Task: Create a rule when a due date between working days from now is set on a card by me.
Action: Mouse pressed left at (584, 491)
Screenshot: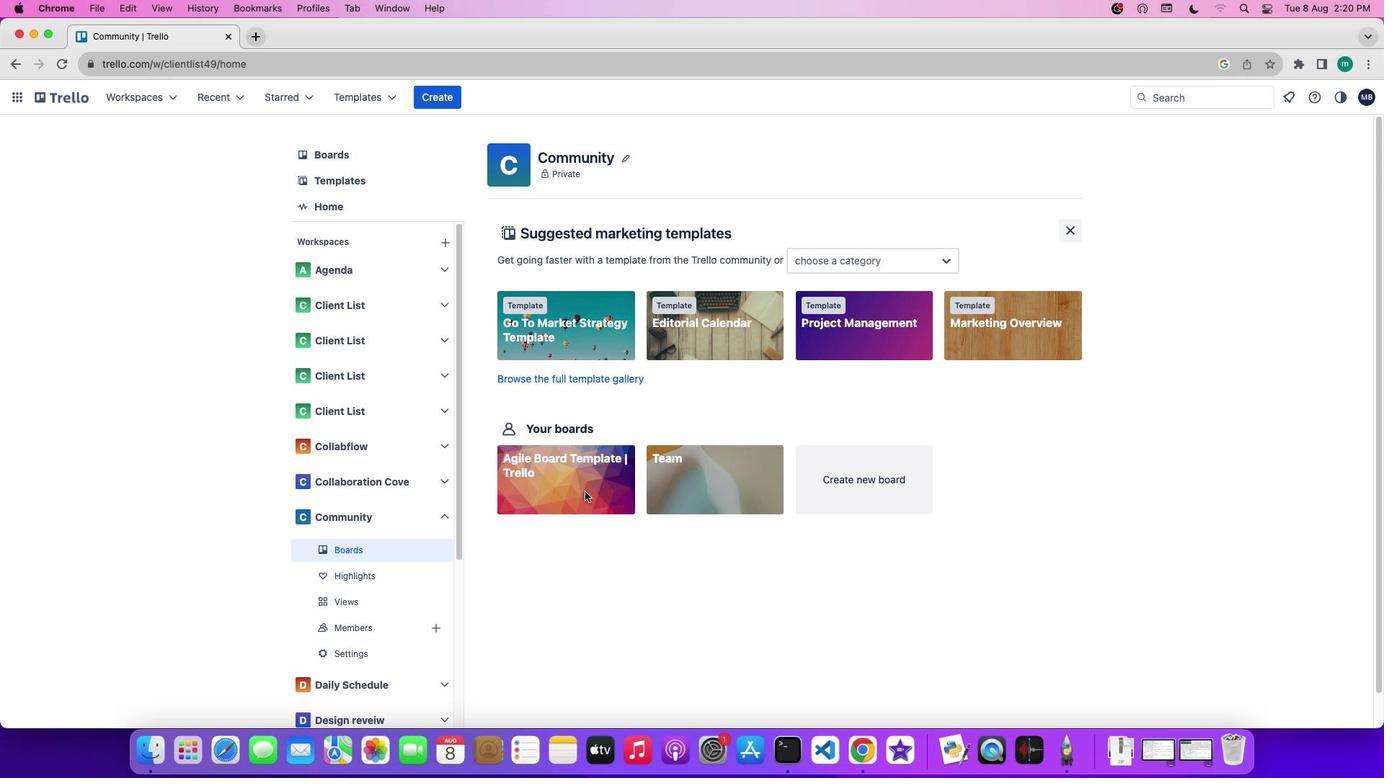 
Action: Mouse moved to (1208, 305)
Screenshot: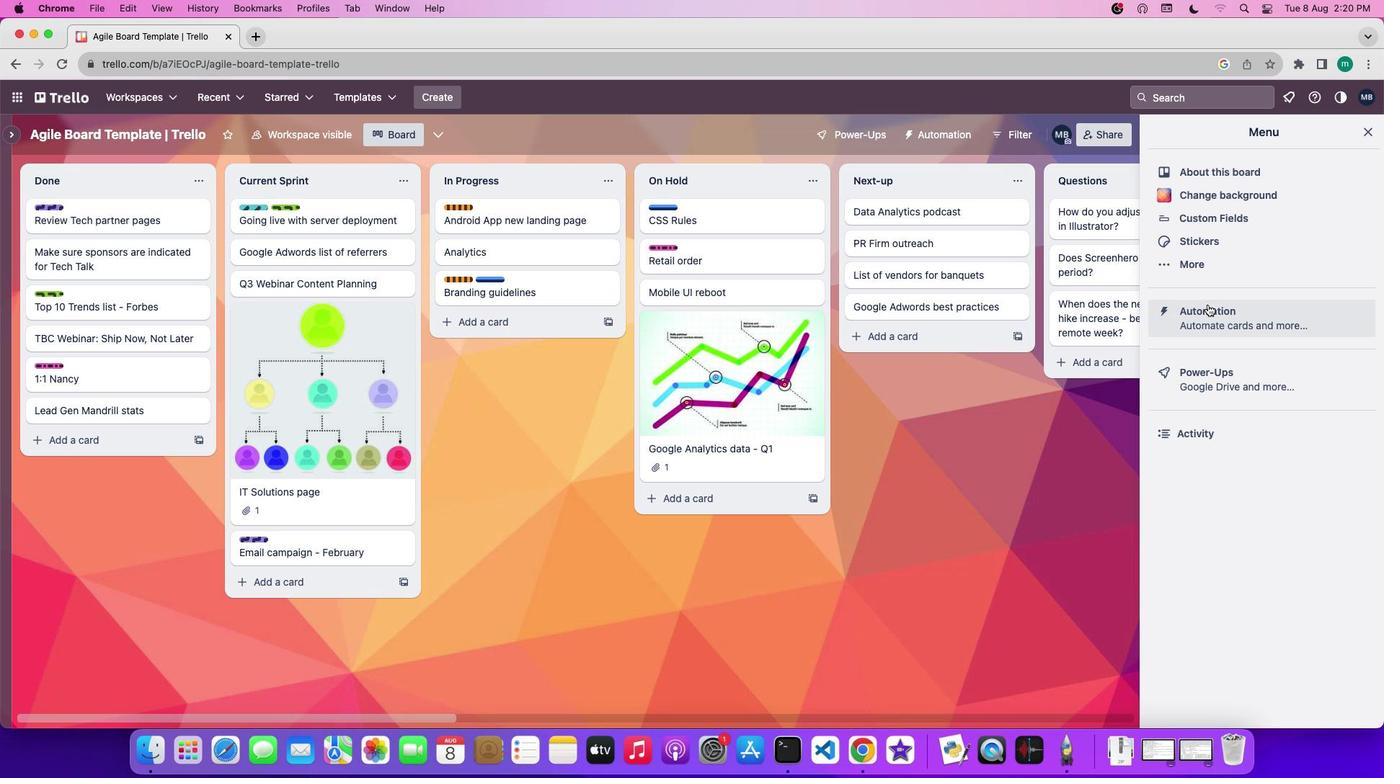 
Action: Mouse pressed left at (1208, 305)
Screenshot: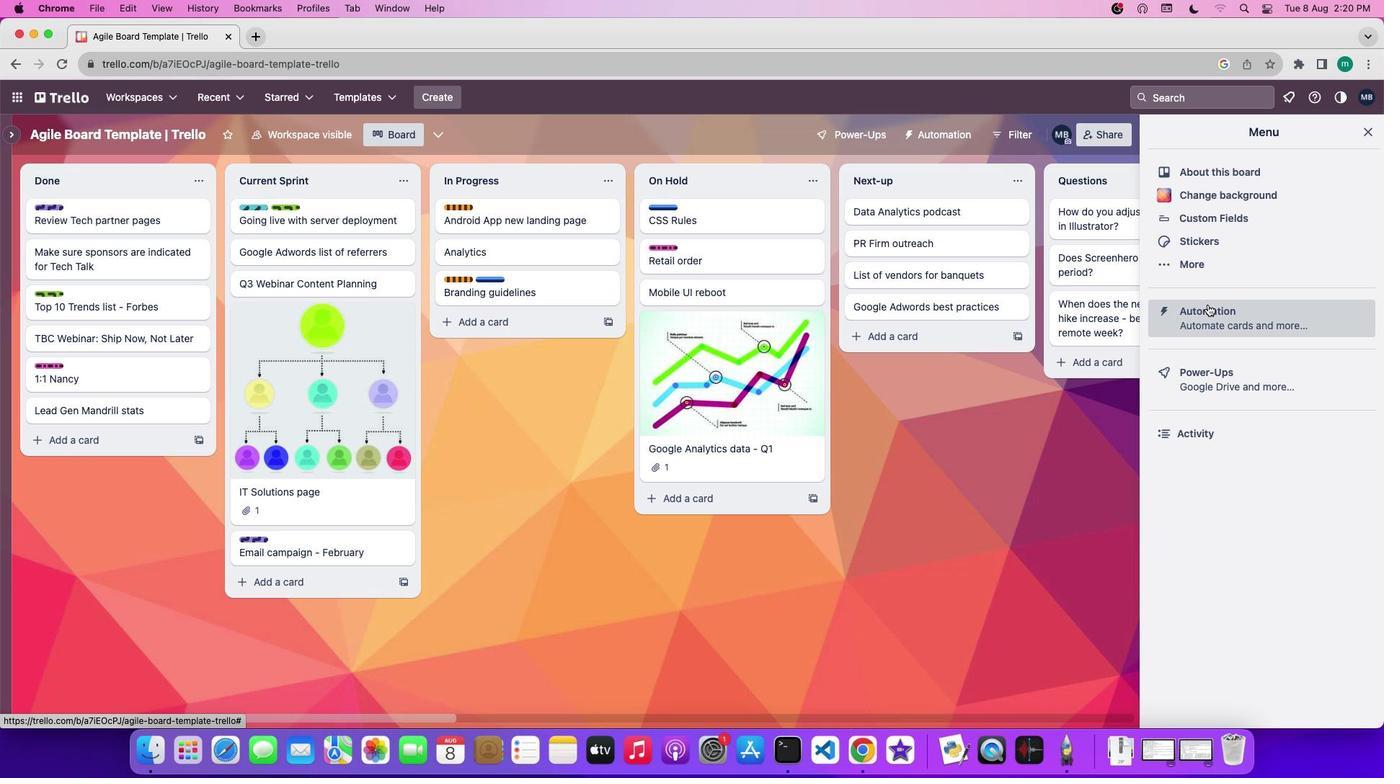 
Action: Mouse moved to (117, 266)
Screenshot: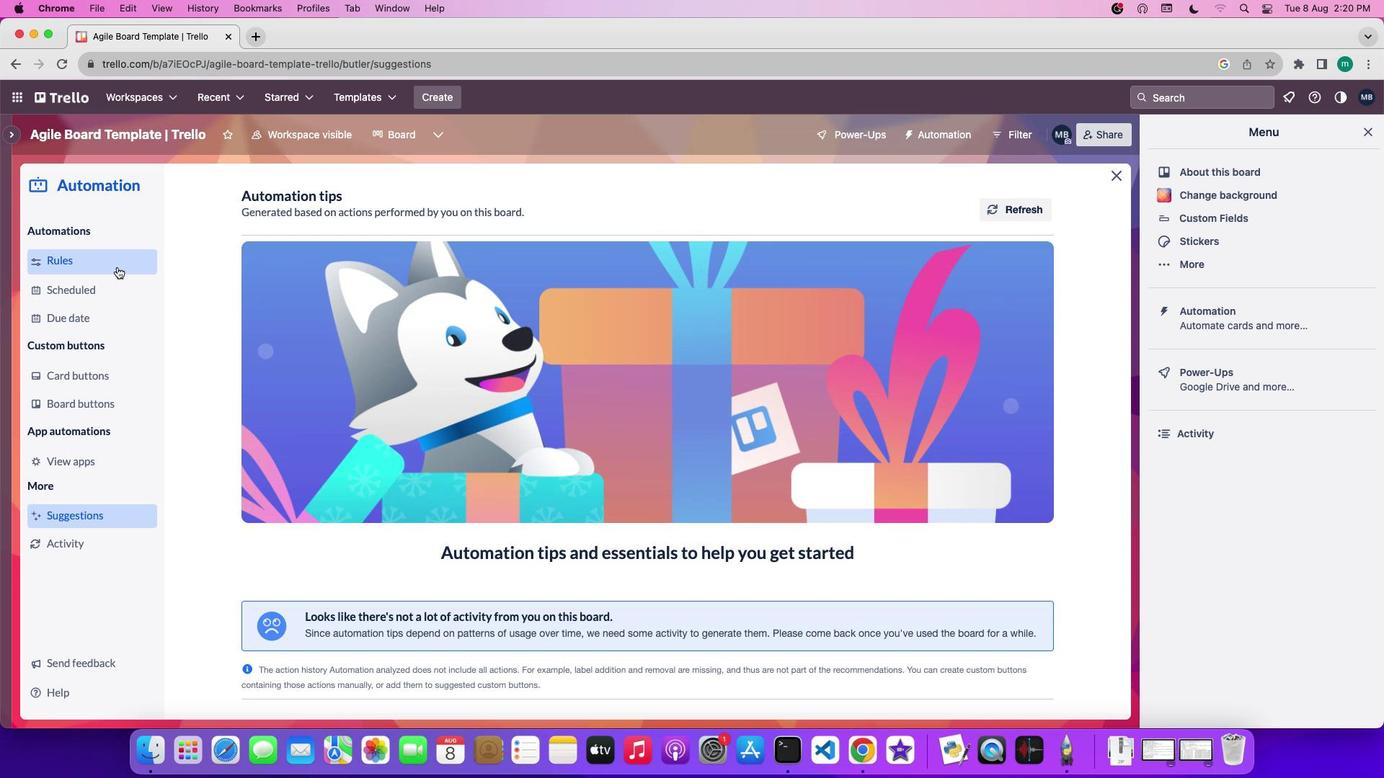 
Action: Mouse pressed left at (117, 266)
Screenshot: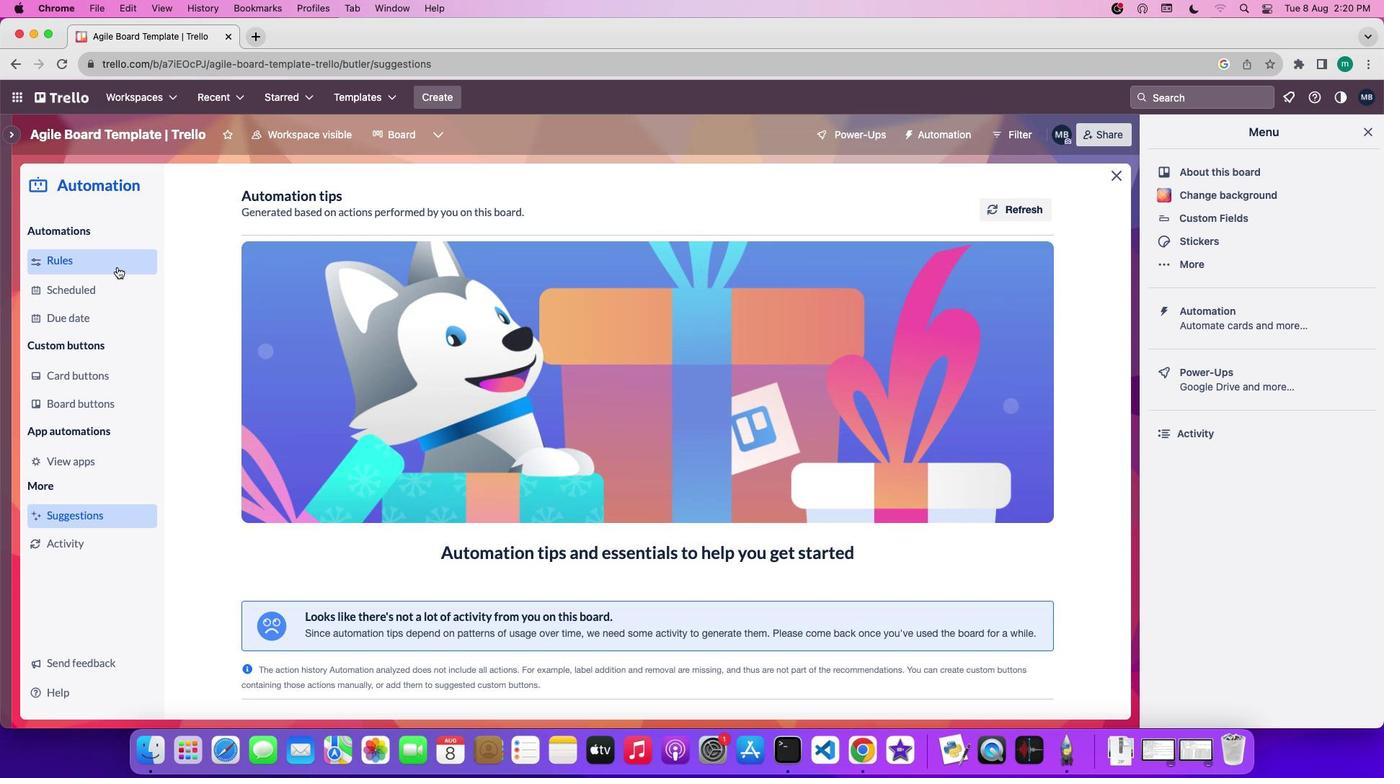 
Action: Mouse moved to (936, 204)
Screenshot: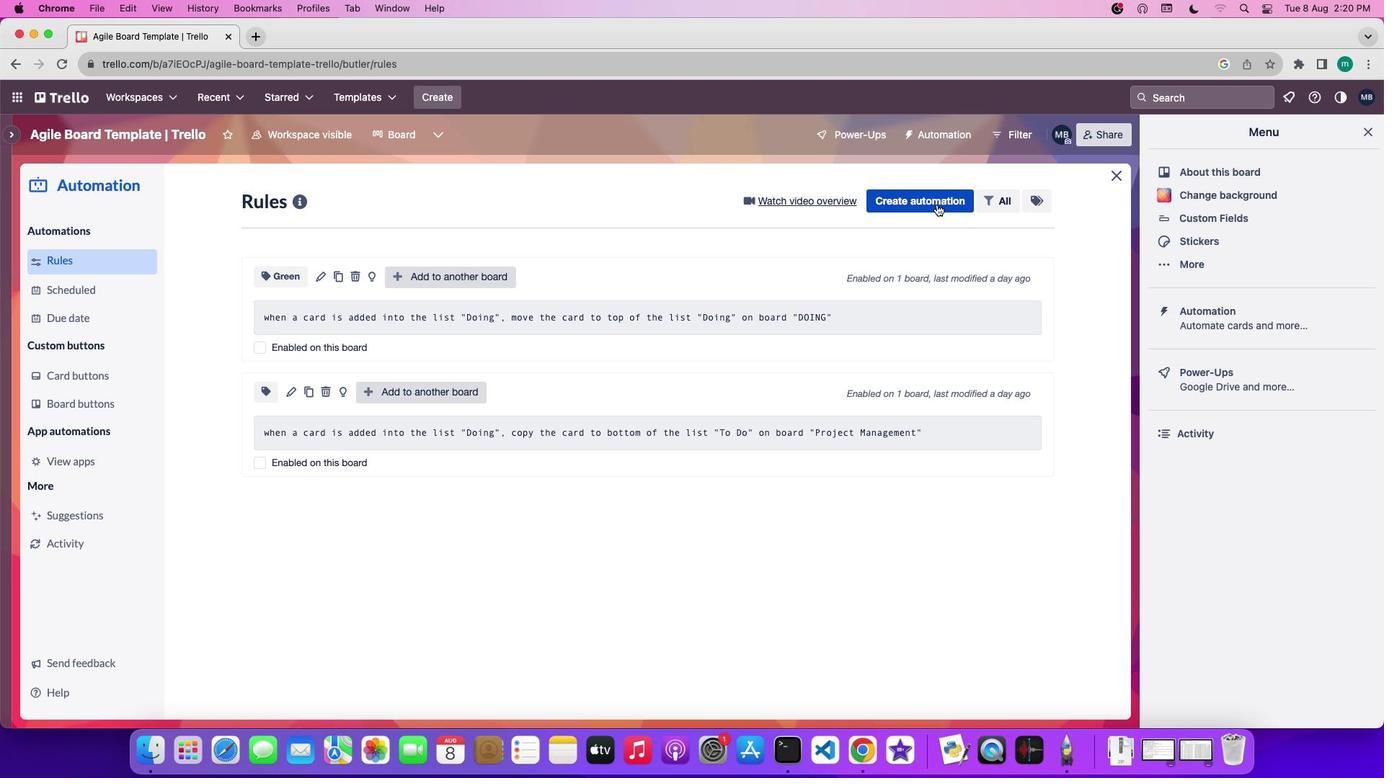 
Action: Mouse pressed left at (936, 204)
Screenshot: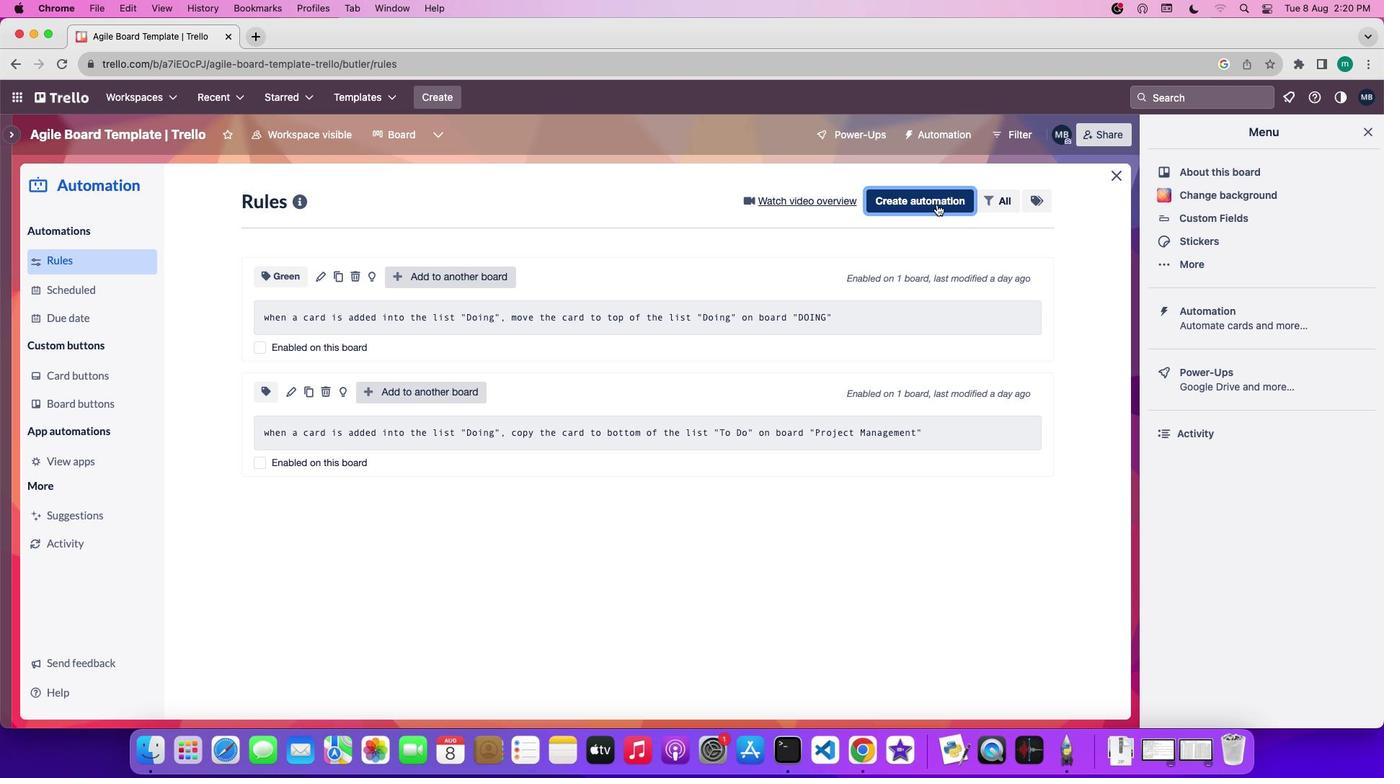 
Action: Mouse moved to (650, 427)
Screenshot: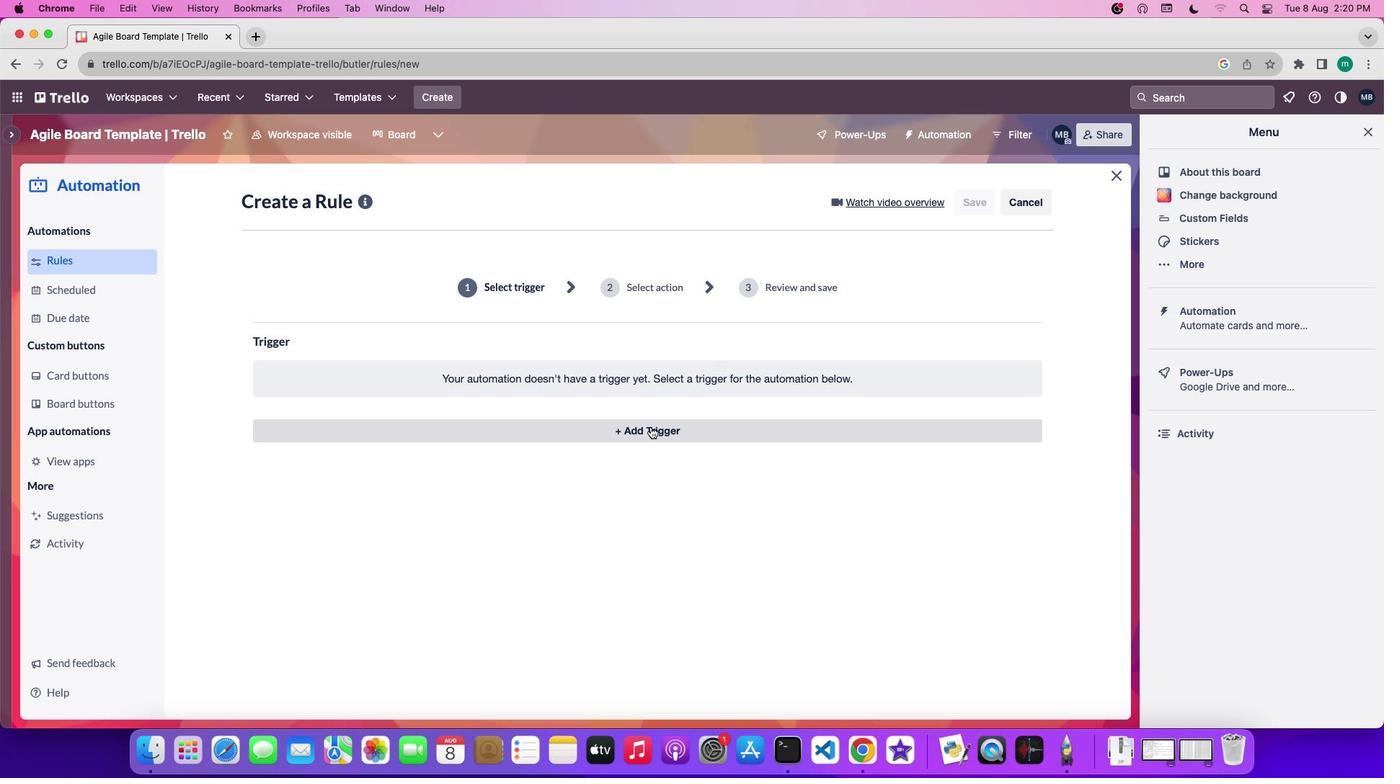 
Action: Mouse pressed left at (650, 427)
Screenshot: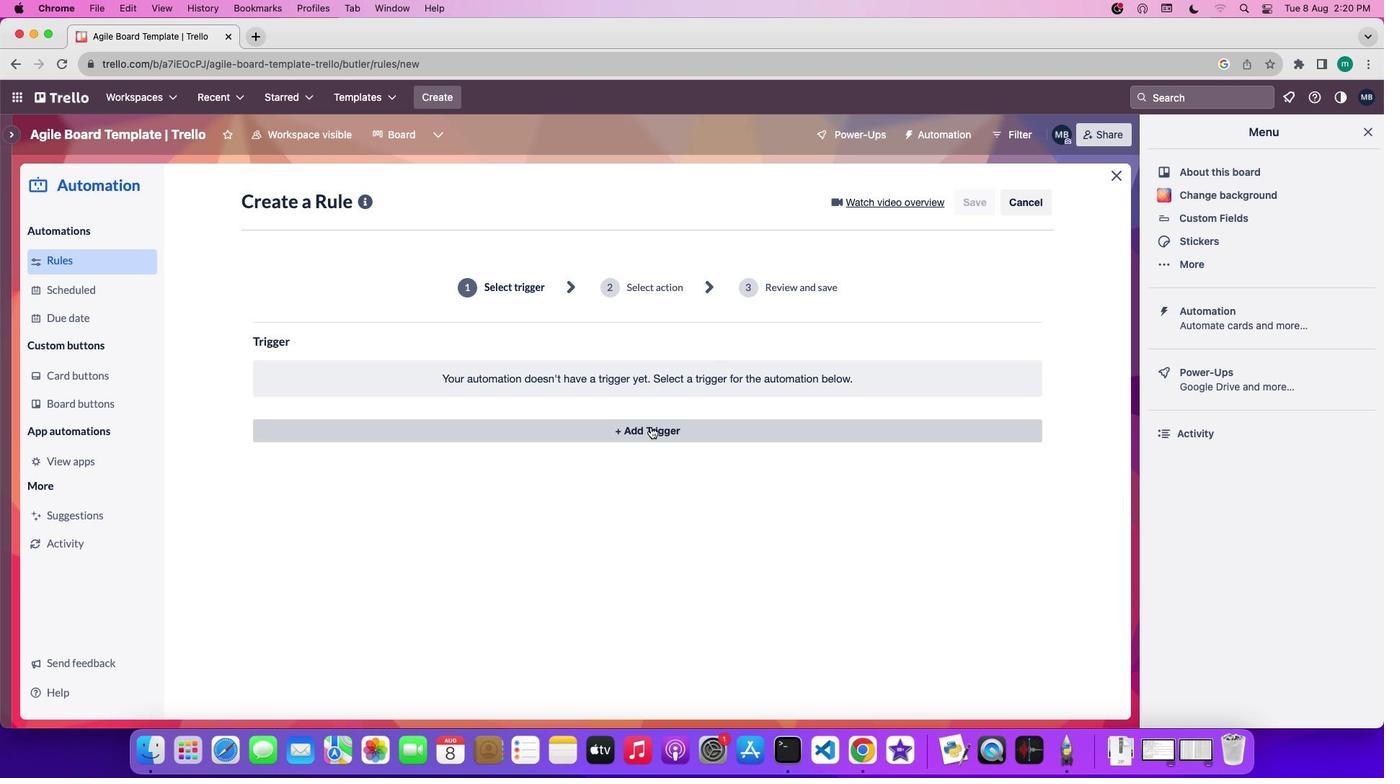 
Action: Mouse scrolled (650, 427) with delta (0, 0)
Screenshot: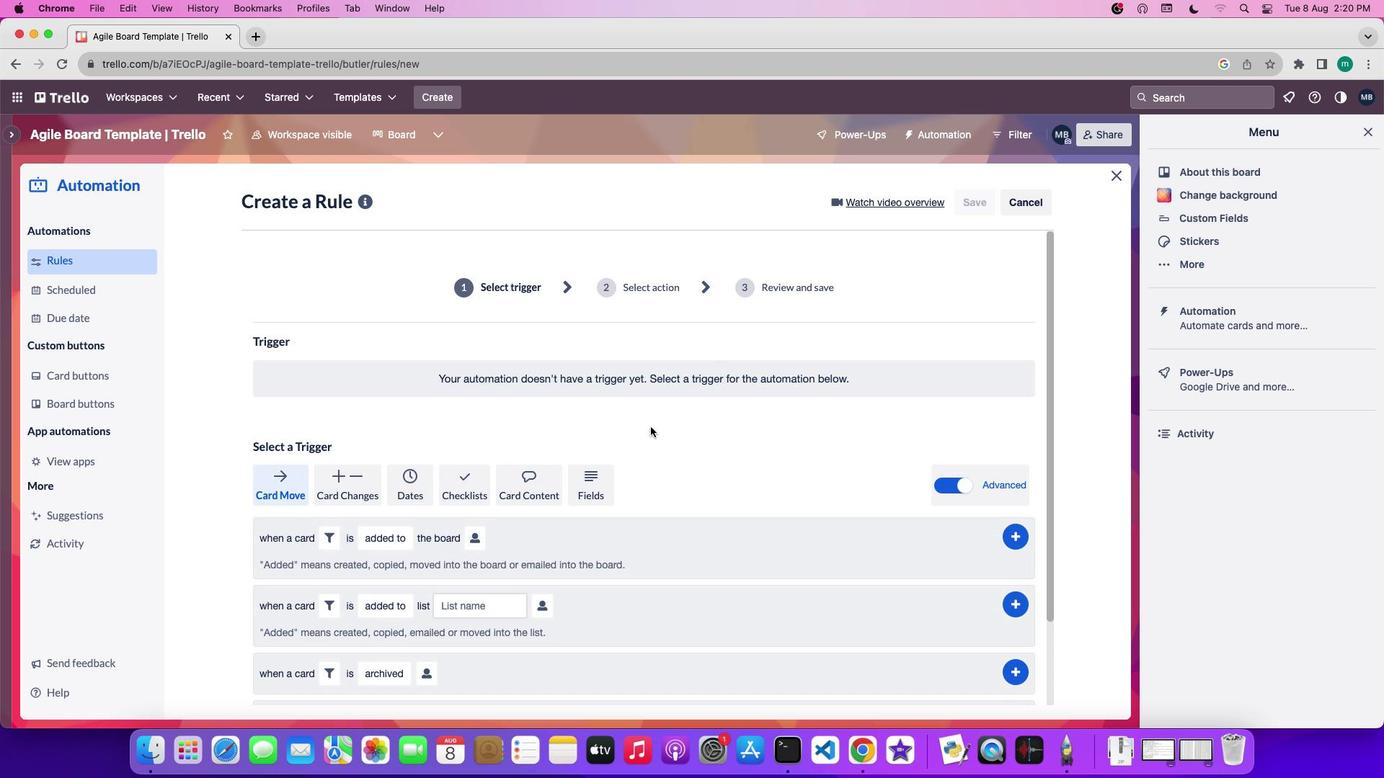 
Action: Mouse scrolled (650, 427) with delta (0, 0)
Screenshot: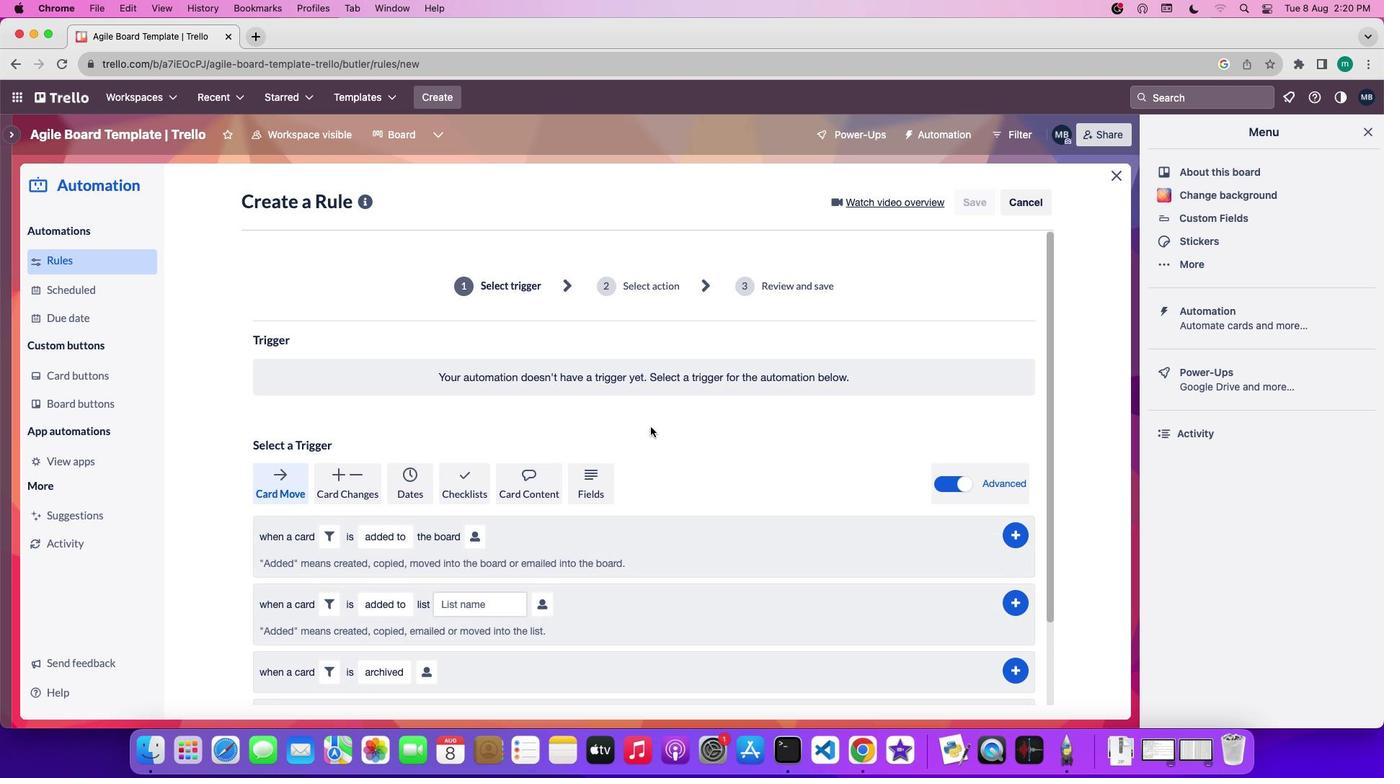 
Action: Mouse scrolled (650, 427) with delta (0, 0)
Screenshot: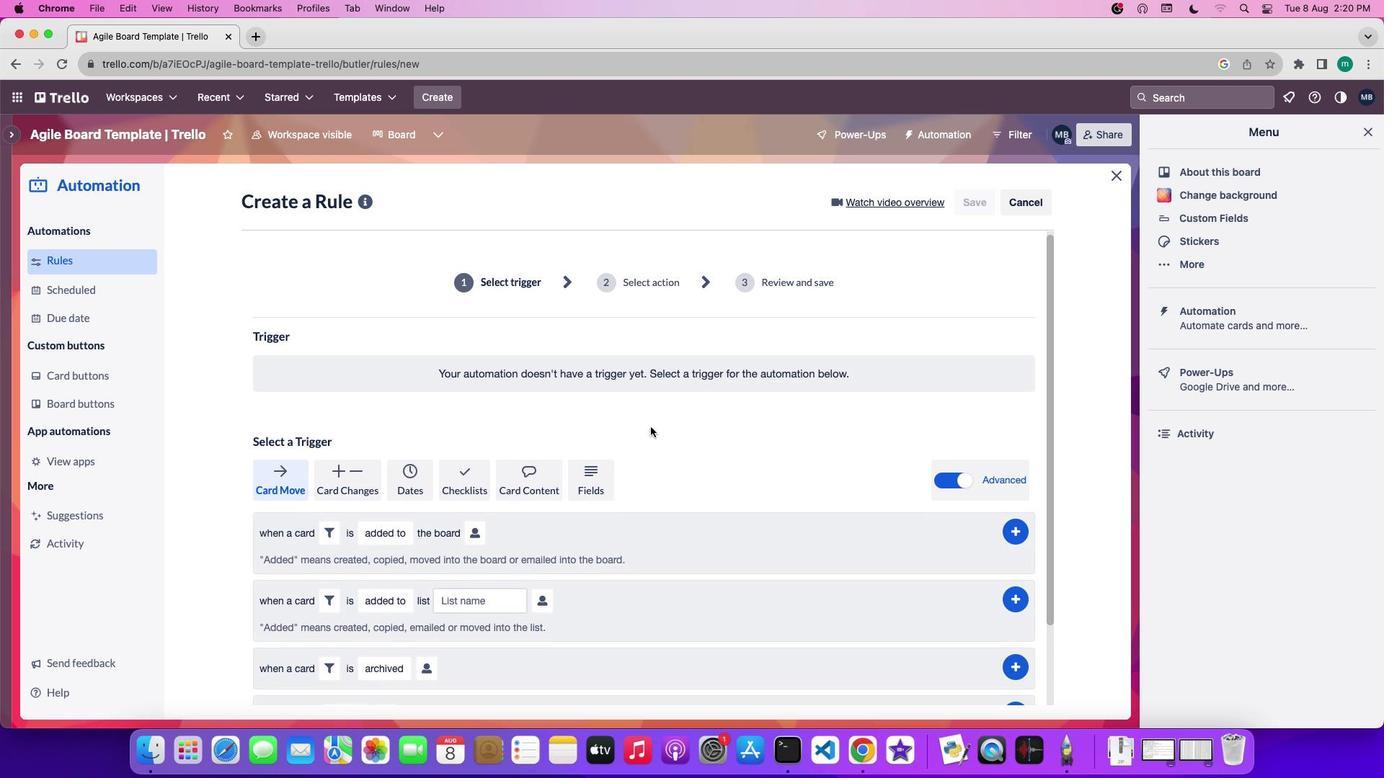 
Action: Mouse scrolled (650, 427) with delta (0, 0)
Screenshot: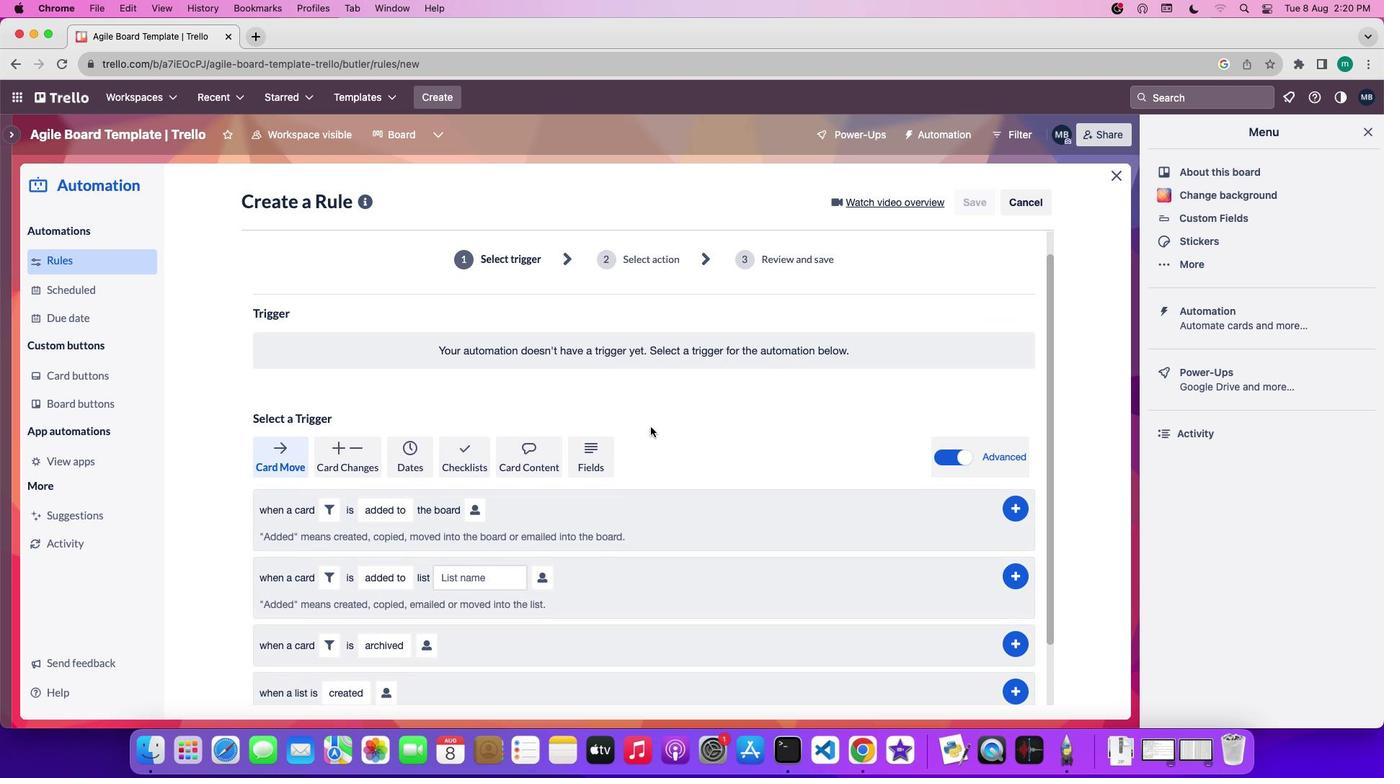 
Action: Mouse moved to (398, 374)
Screenshot: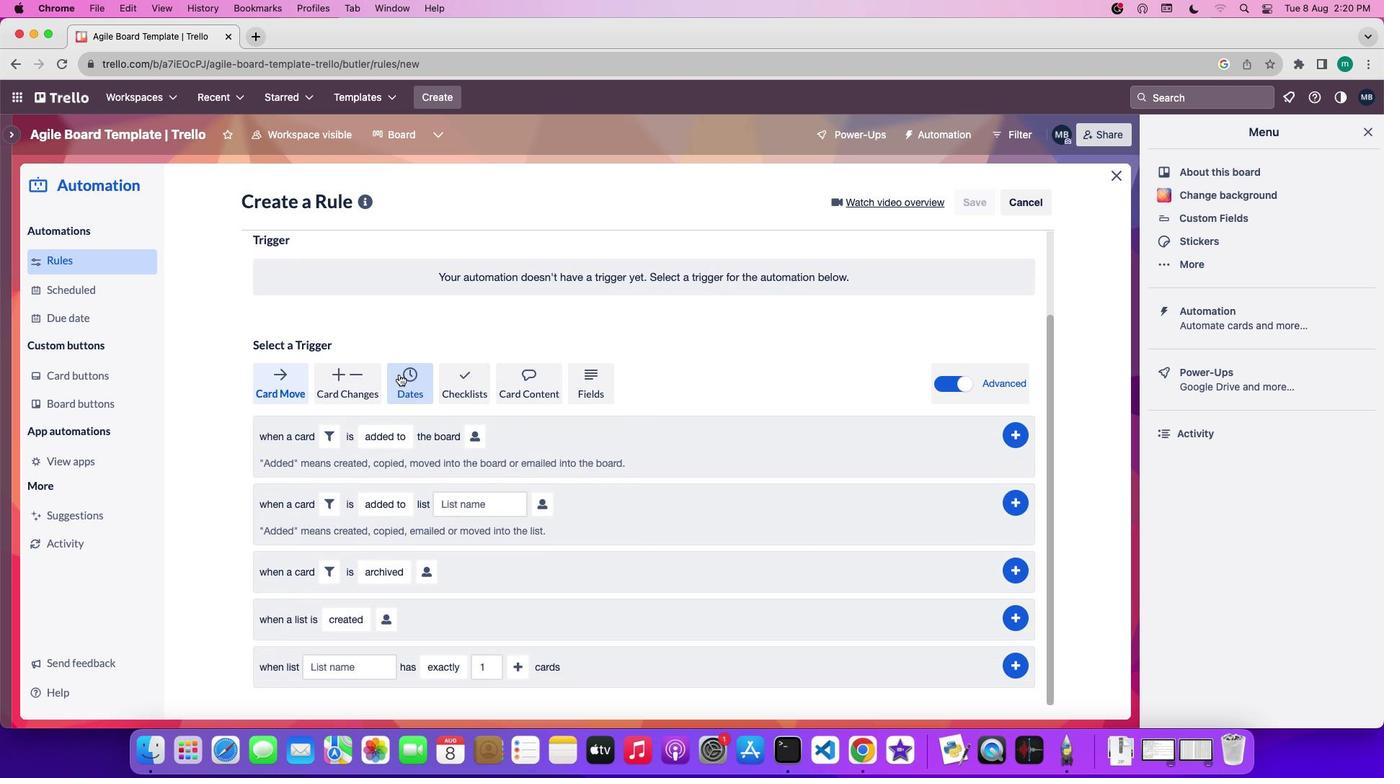 
Action: Mouse pressed left at (398, 374)
Screenshot: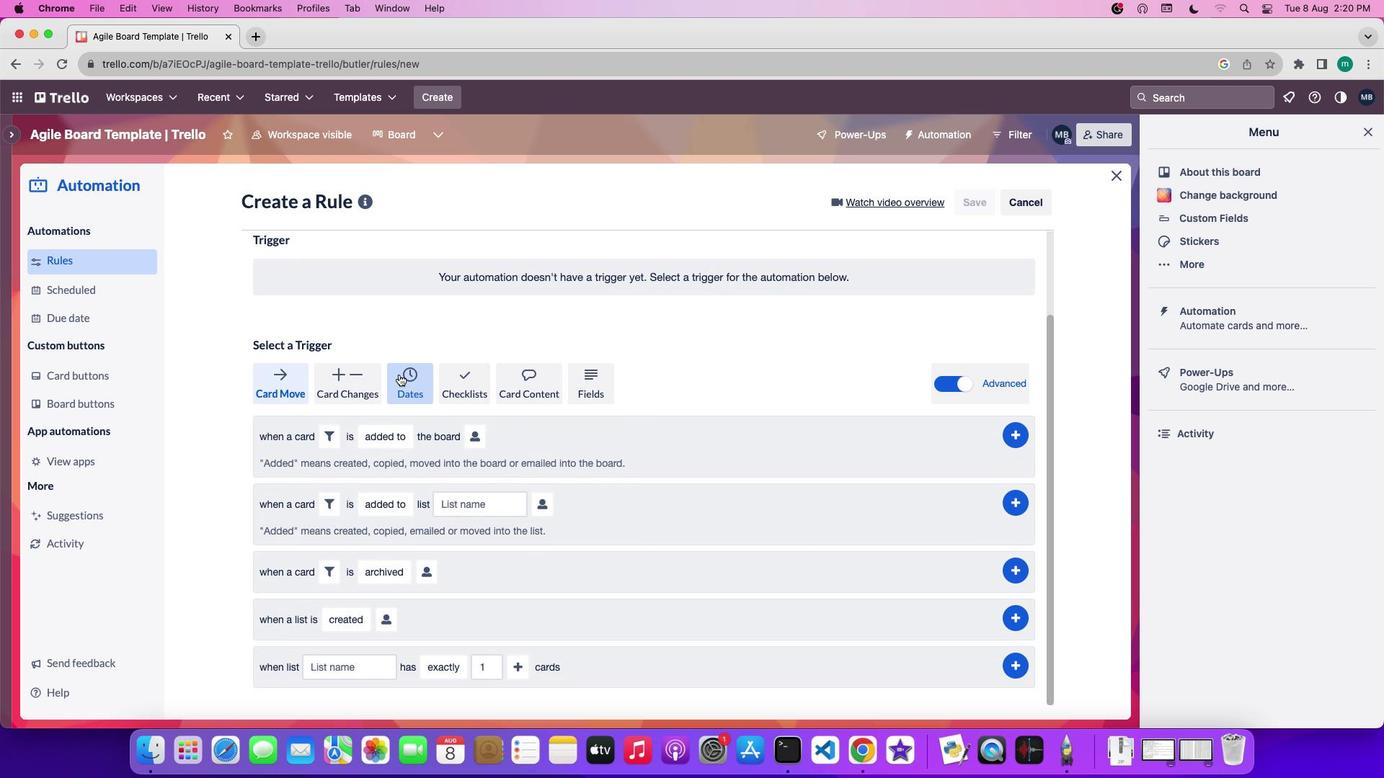 
Action: Mouse moved to (475, 409)
Screenshot: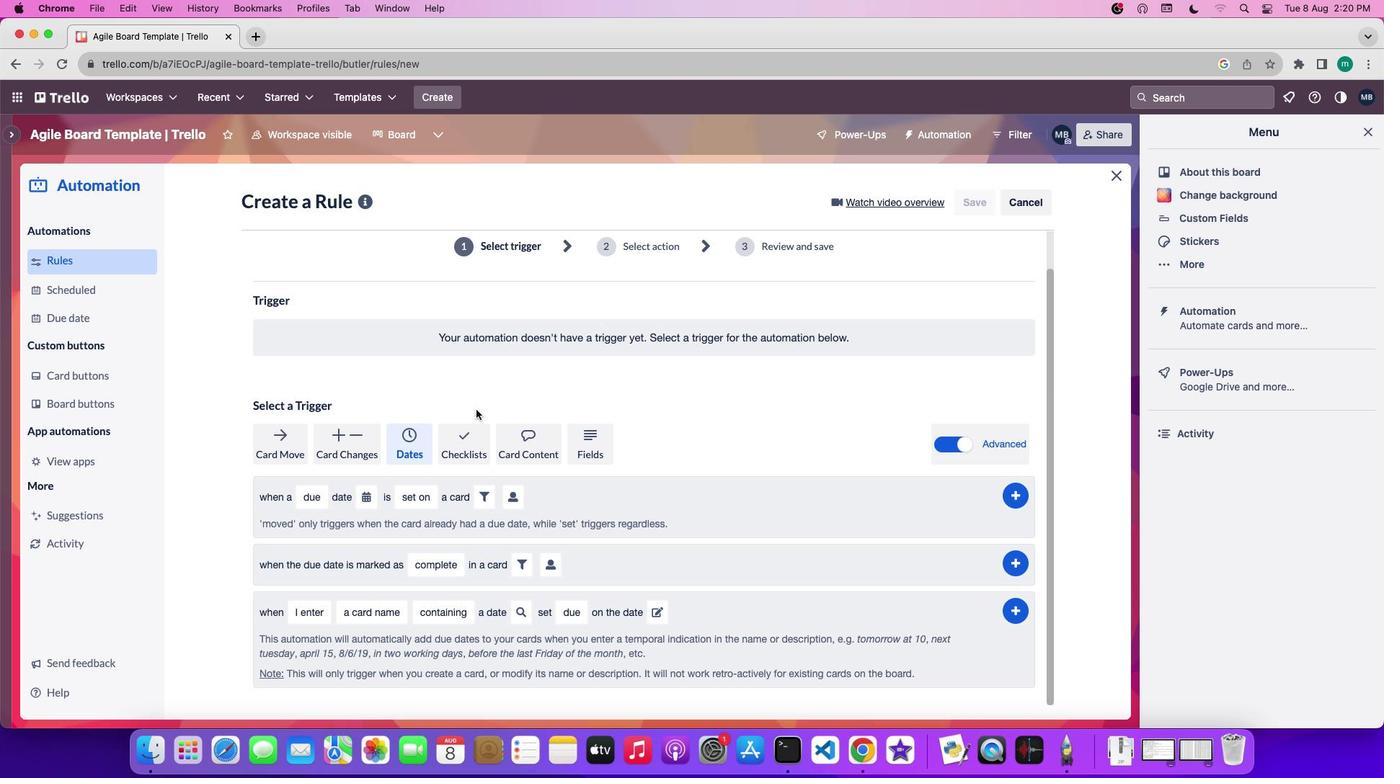 
Action: Mouse scrolled (475, 409) with delta (0, 0)
Screenshot: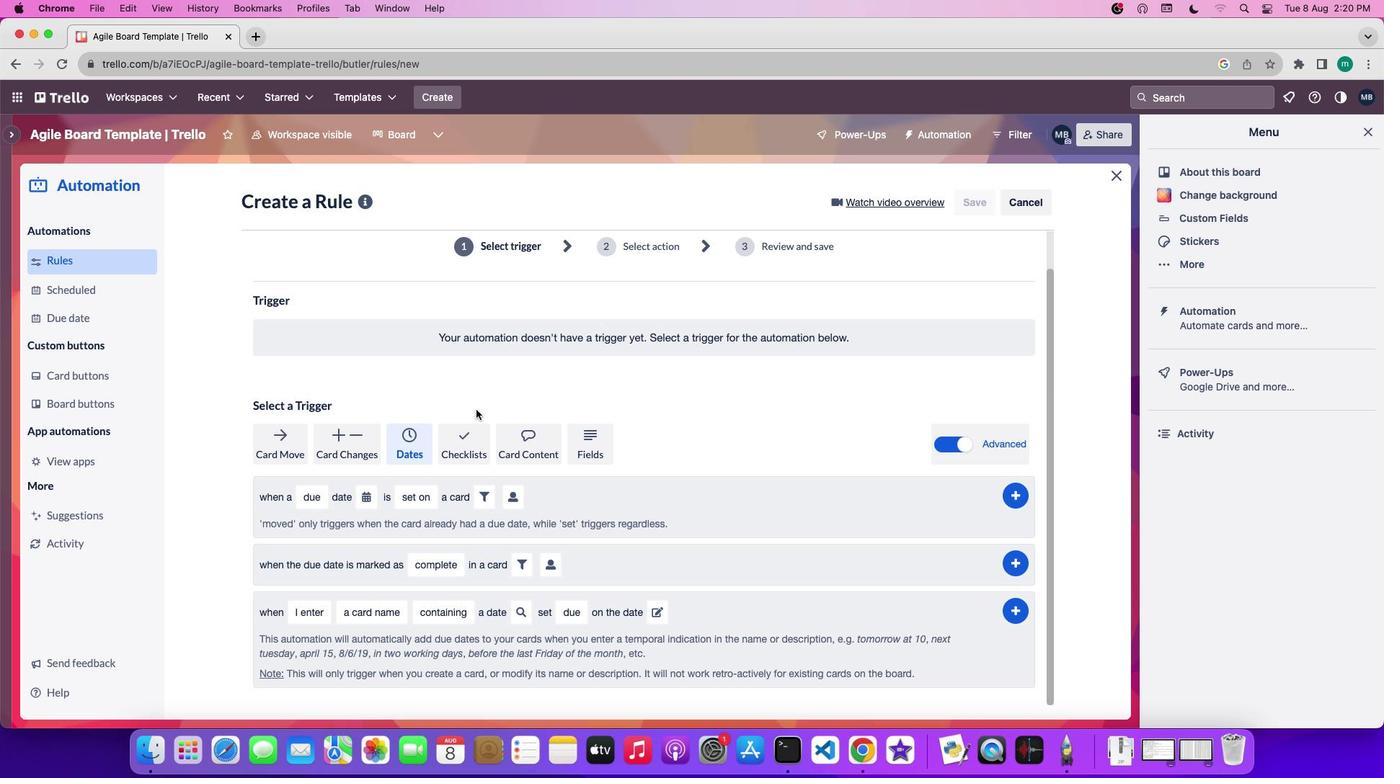 
Action: Mouse scrolled (475, 409) with delta (0, 0)
Screenshot: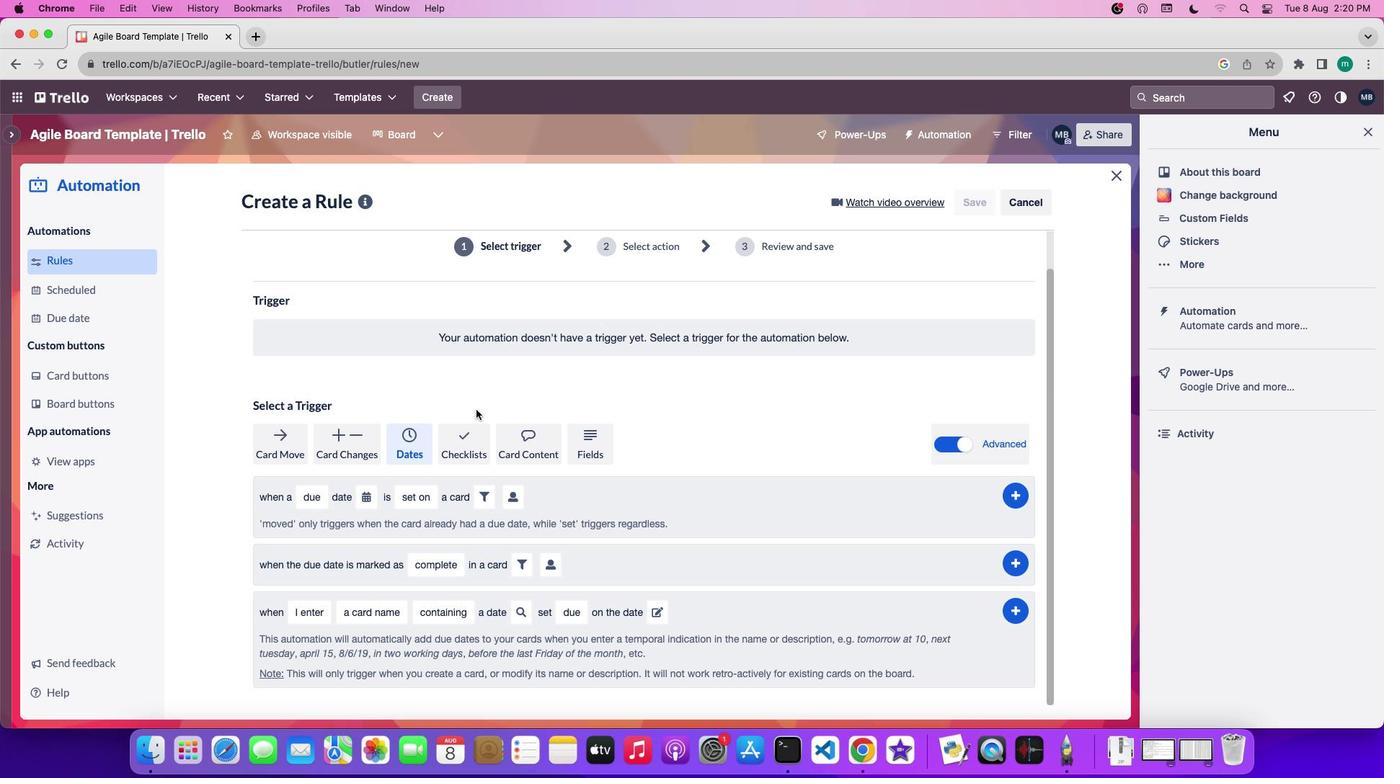 
Action: Mouse scrolled (475, 409) with delta (0, 0)
Screenshot: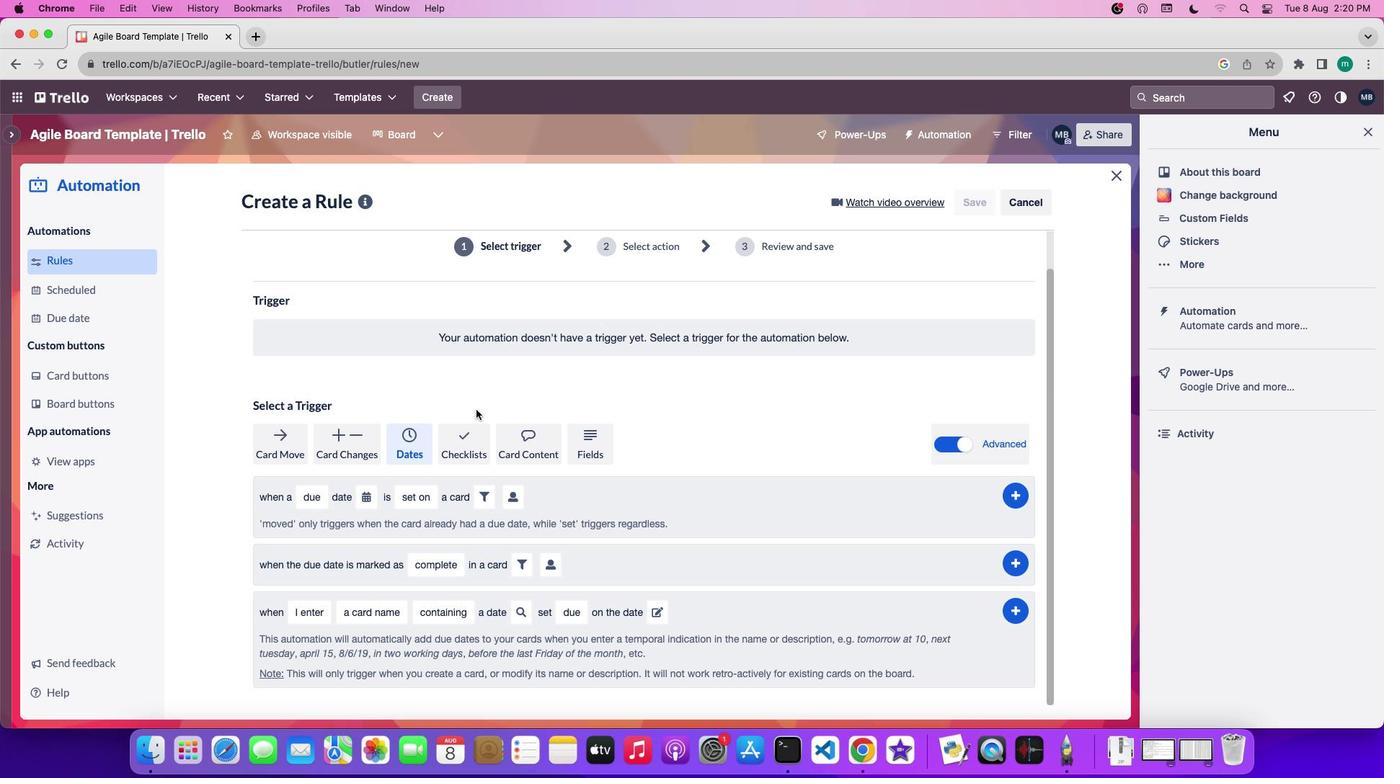 
Action: Mouse moved to (480, 408)
Screenshot: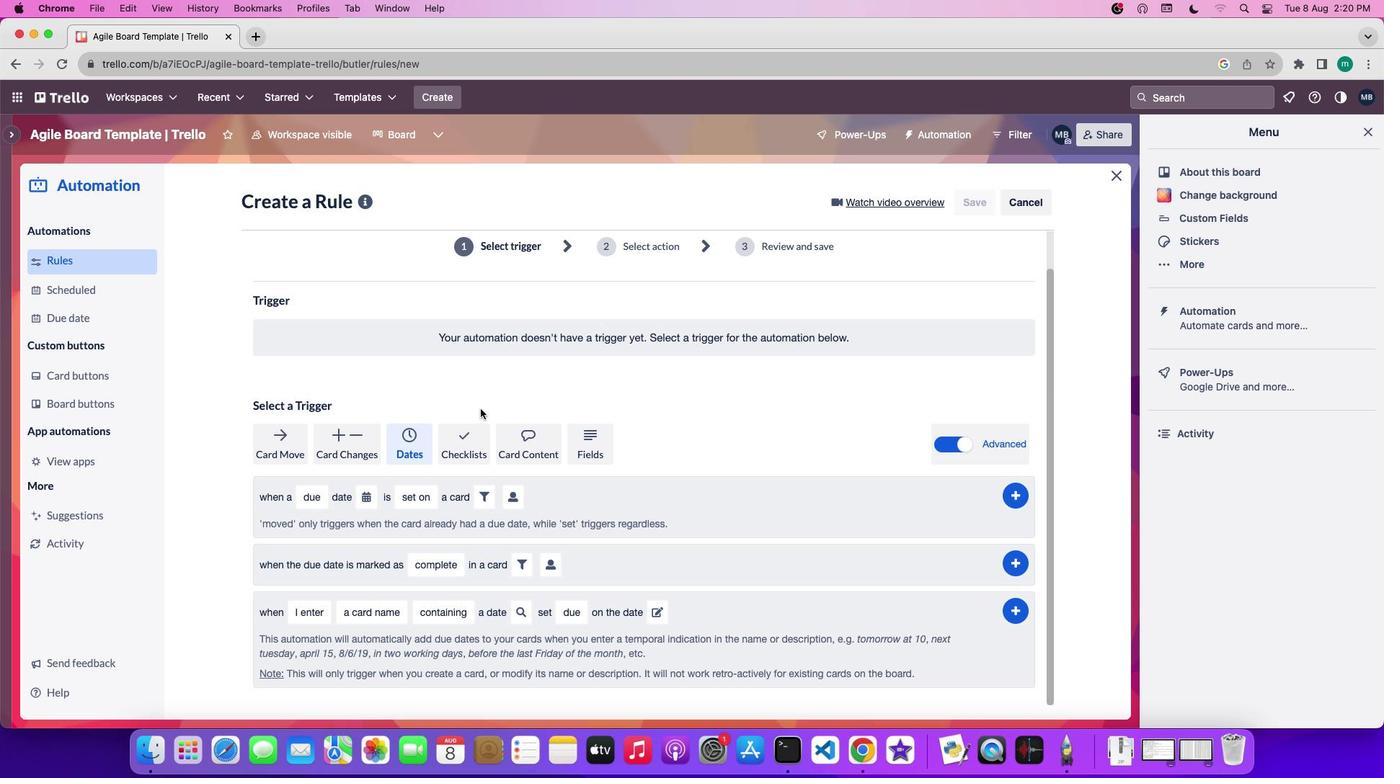 
Action: Mouse scrolled (480, 408) with delta (0, 0)
Screenshot: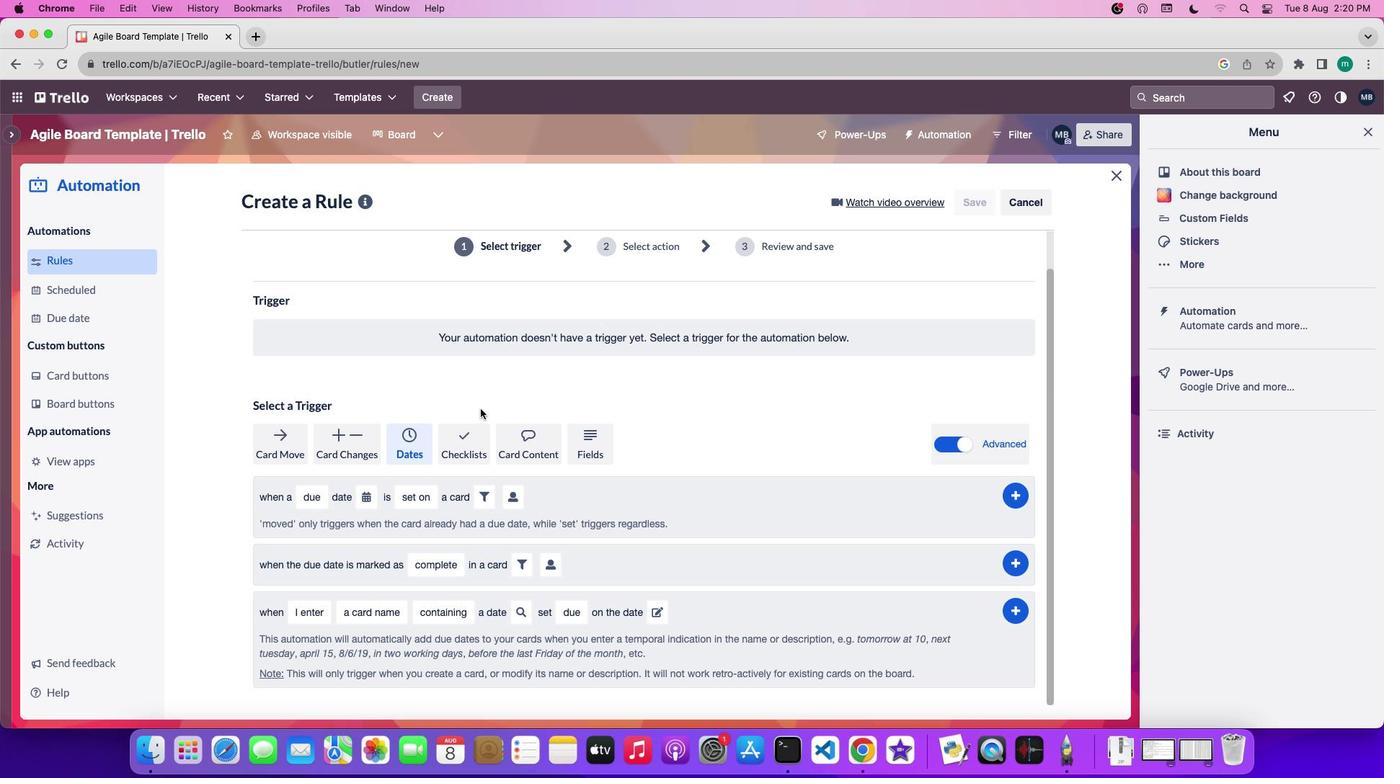 
Action: Mouse moved to (480, 409)
Screenshot: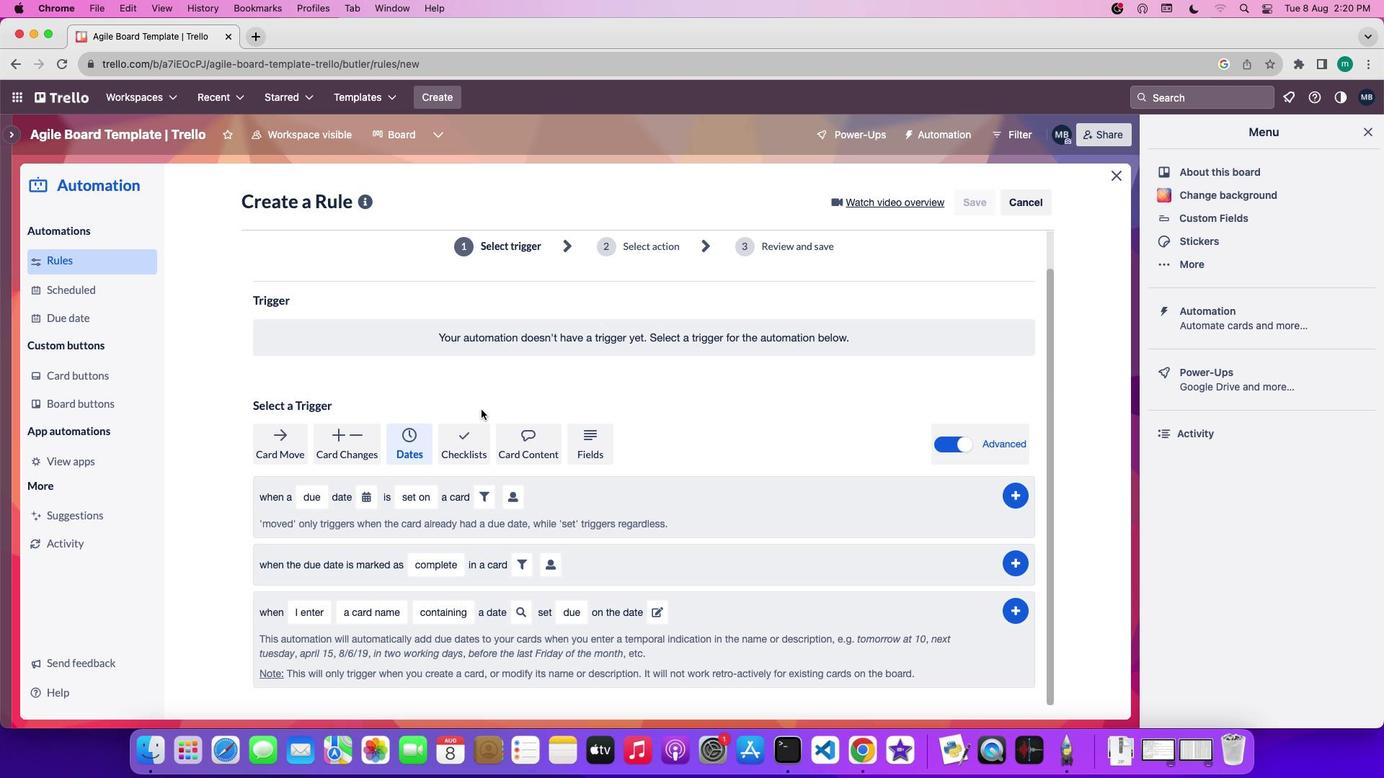 
Action: Mouse scrolled (480, 409) with delta (0, 0)
Screenshot: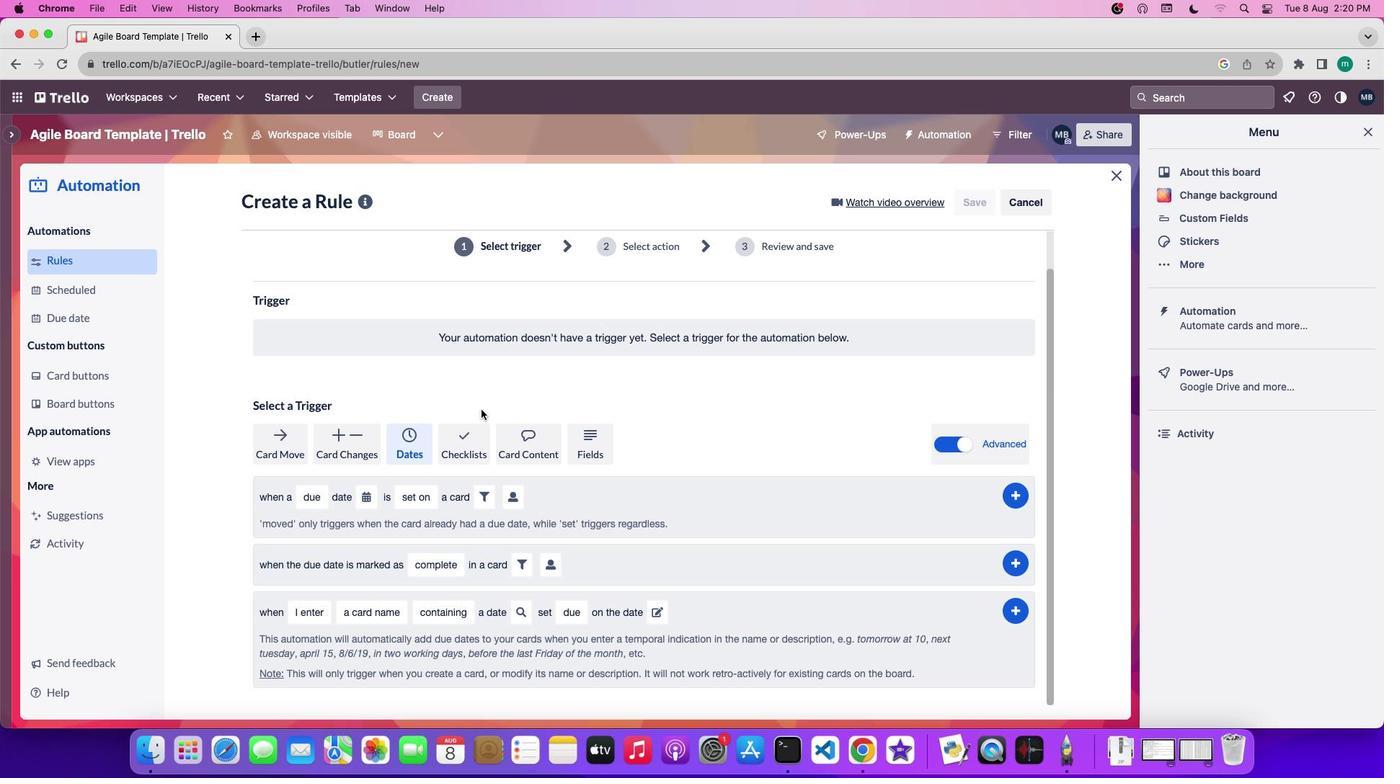 
Action: Mouse scrolled (480, 409) with delta (0, 0)
Screenshot: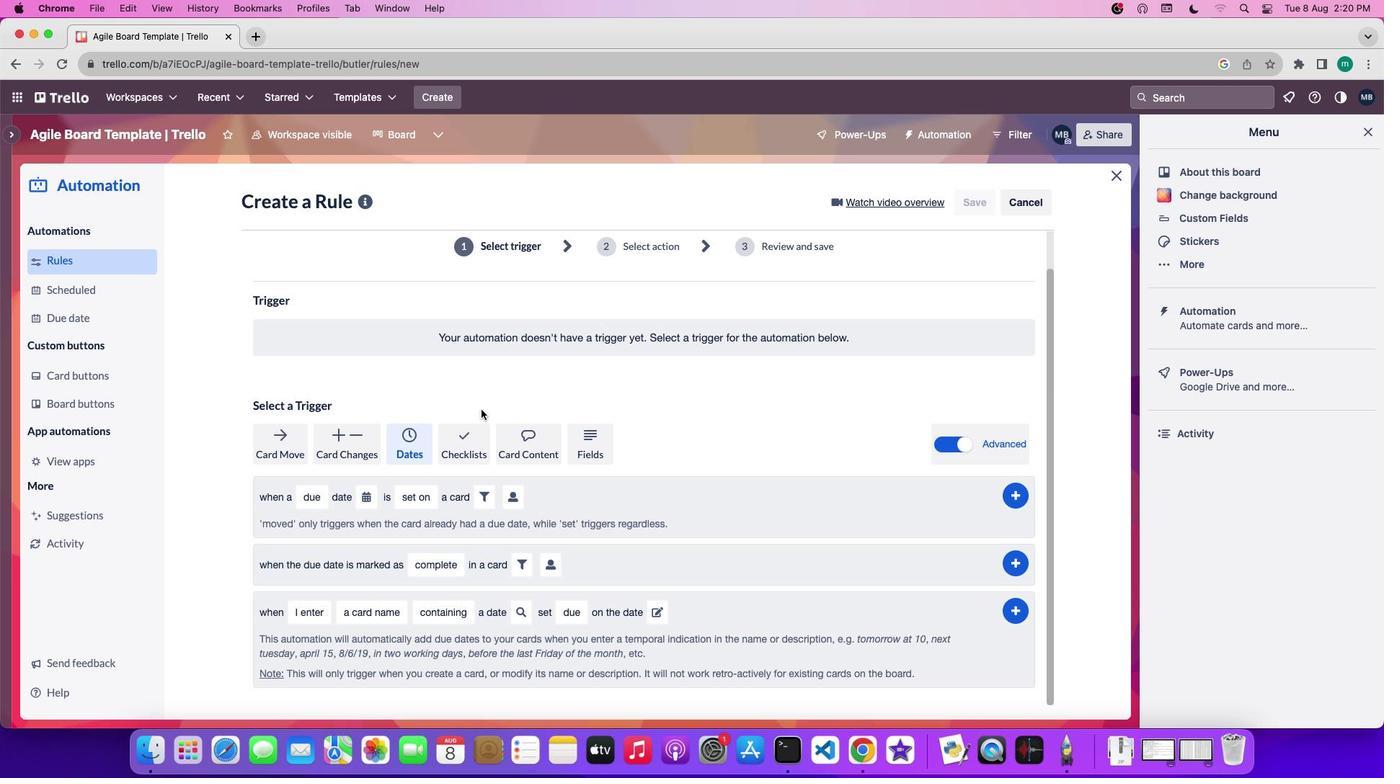 
Action: Mouse scrolled (480, 409) with delta (0, 0)
Screenshot: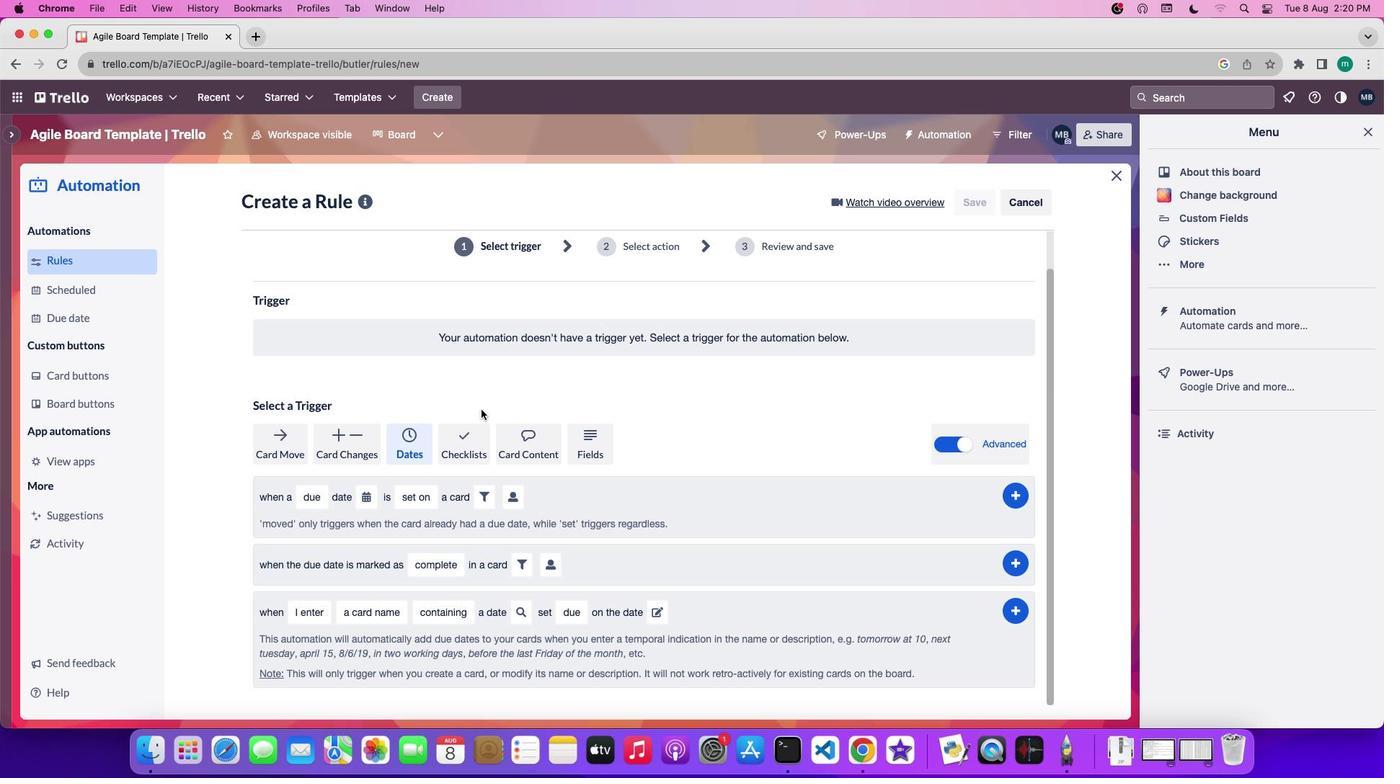 
Action: Mouse moved to (312, 496)
Screenshot: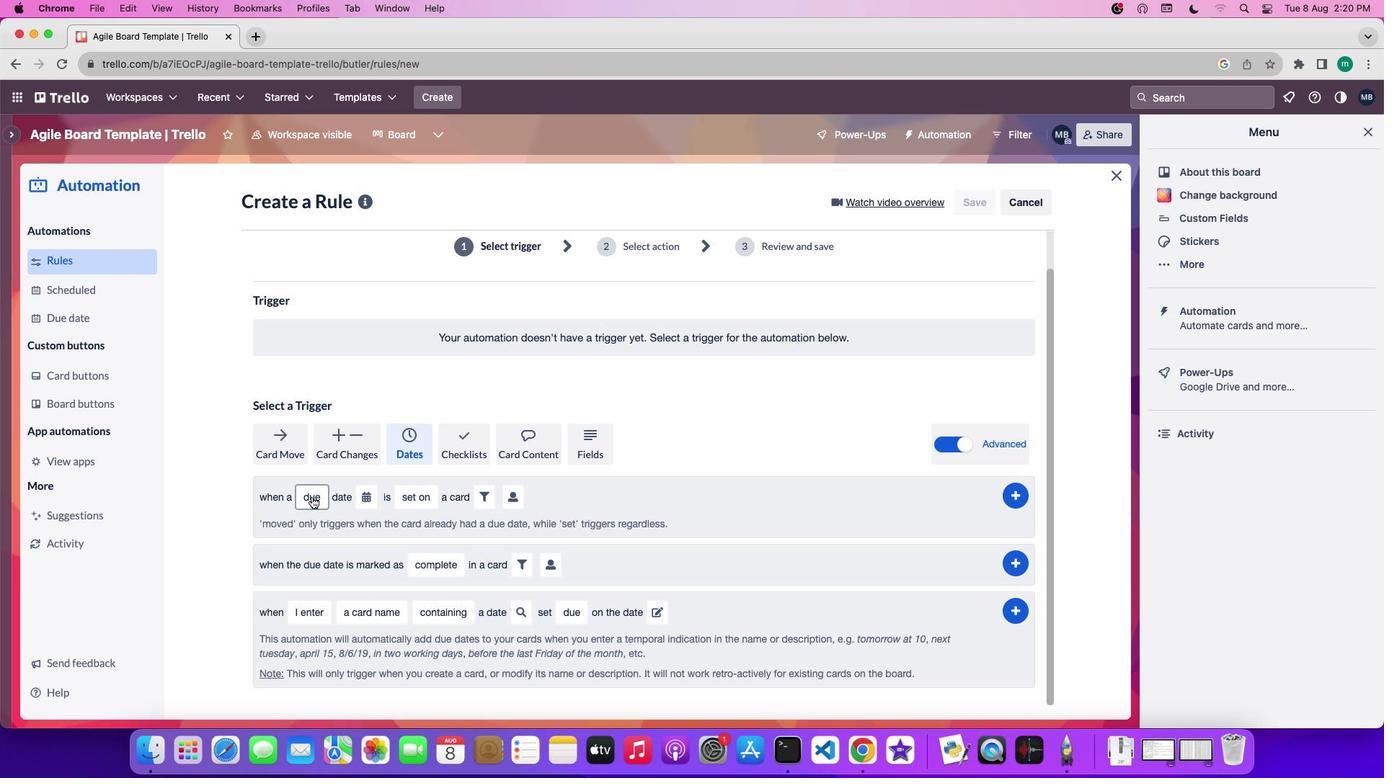 
Action: Mouse pressed left at (312, 496)
Screenshot: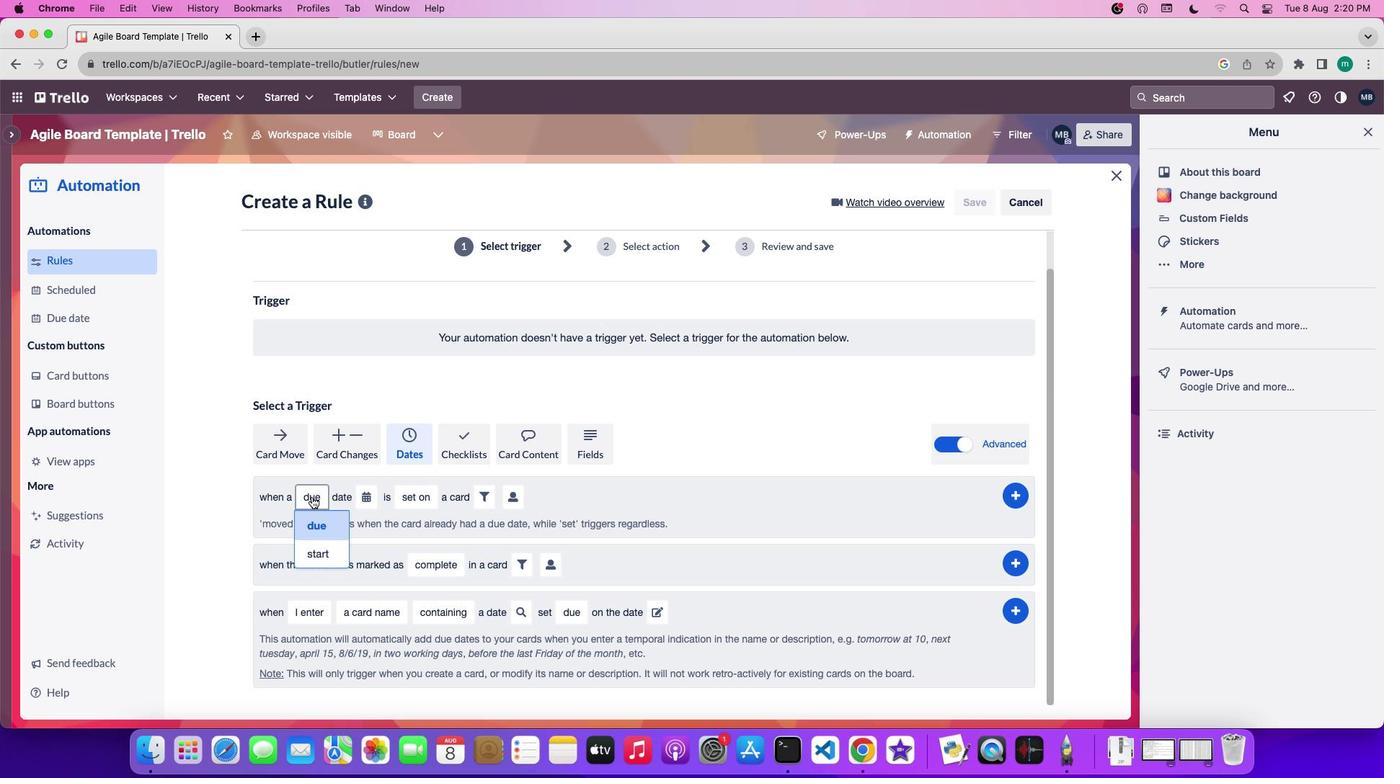 
Action: Mouse moved to (312, 524)
Screenshot: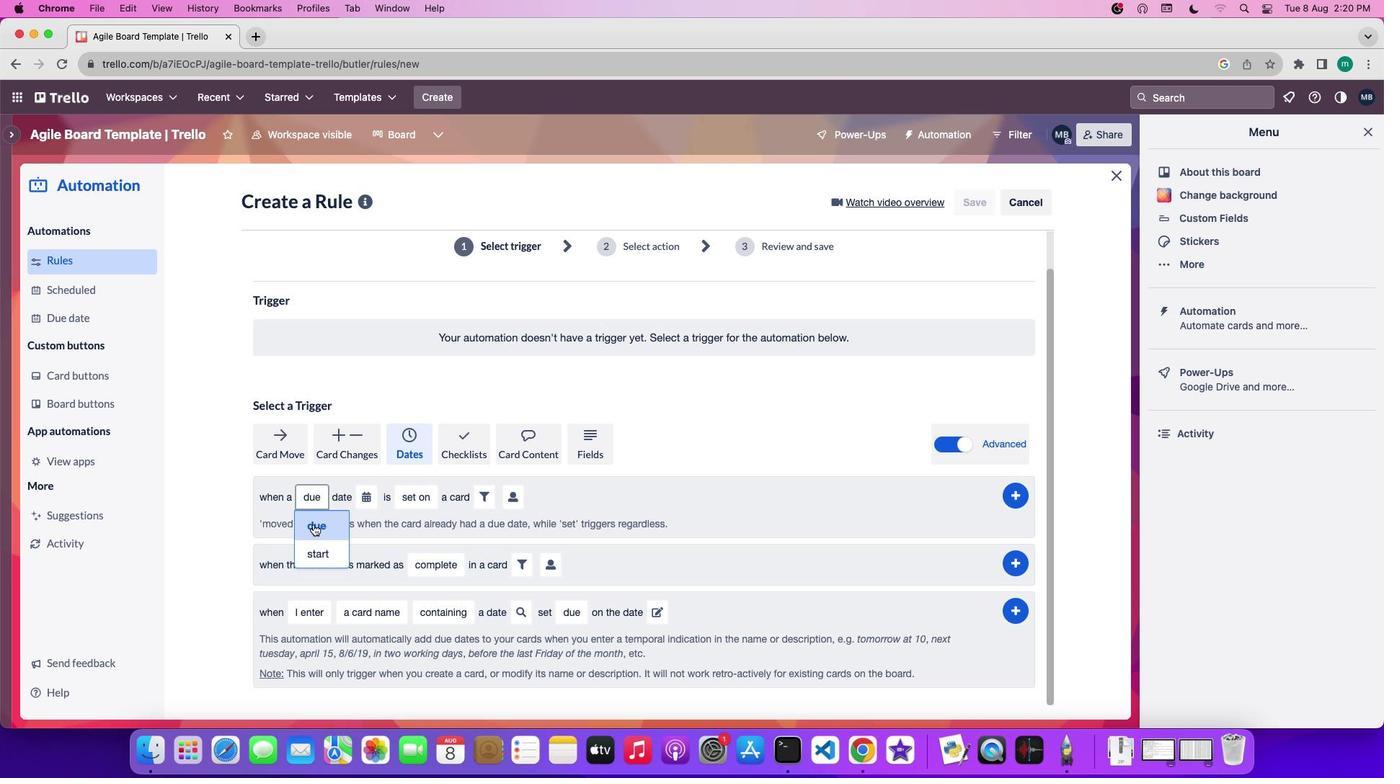 
Action: Mouse pressed left at (312, 524)
Screenshot: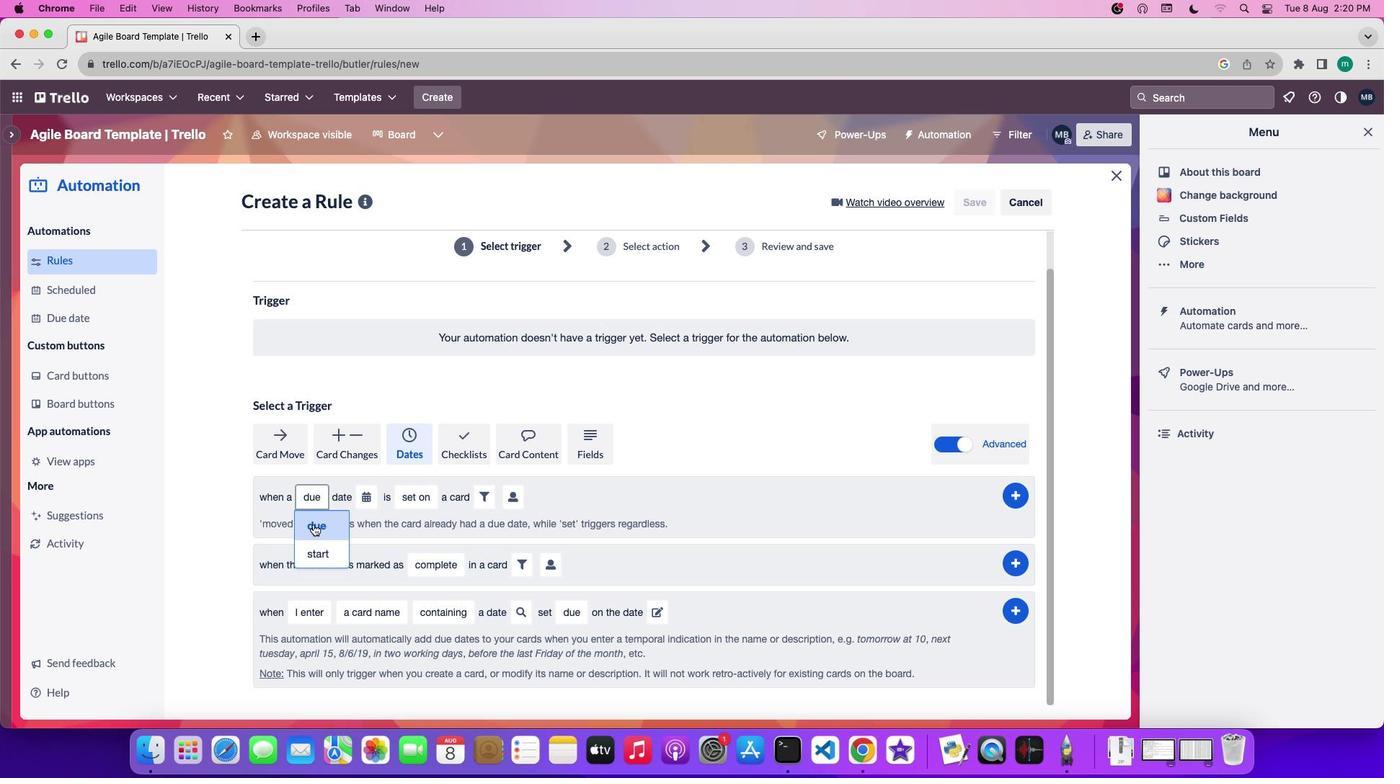 
Action: Mouse moved to (364, 501)
Screenshot: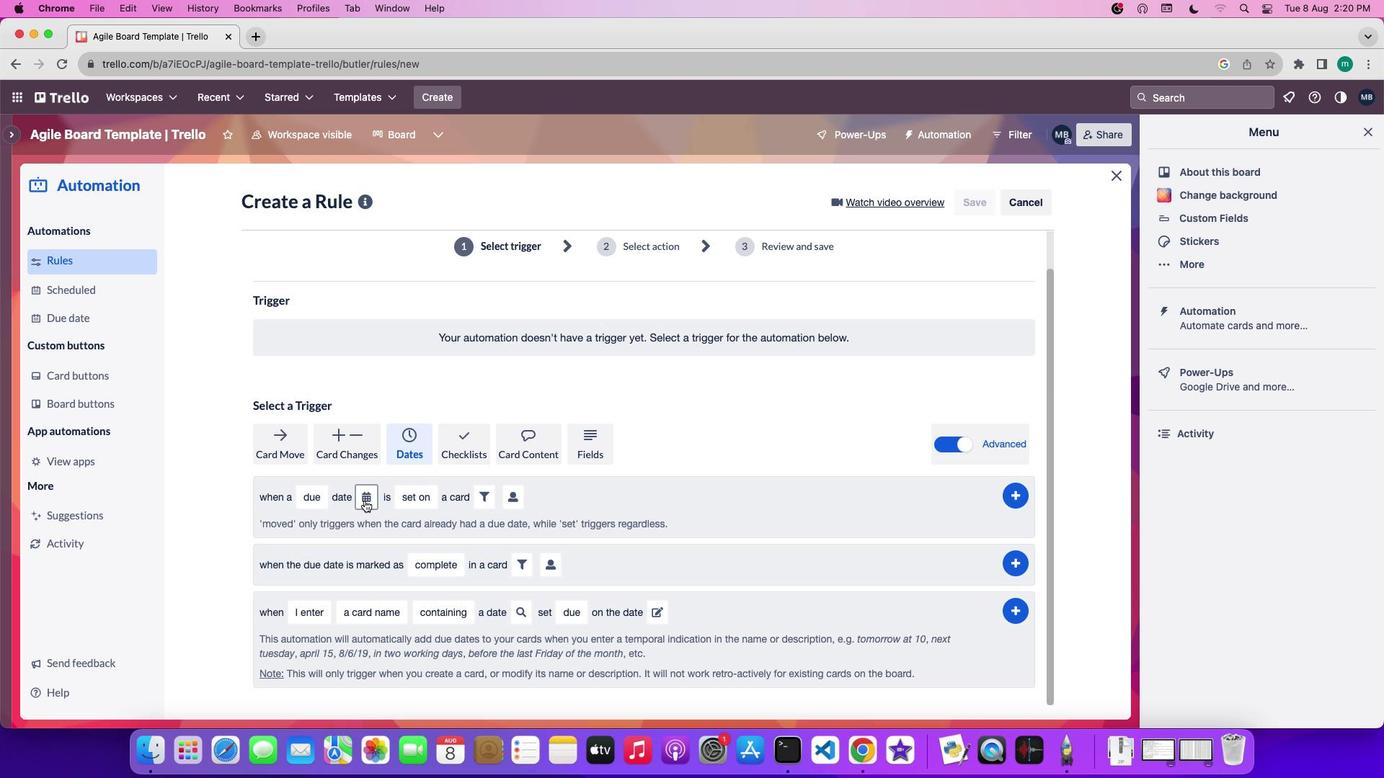 
Action: Mouse pressed left at (364, 501)
Screenshot: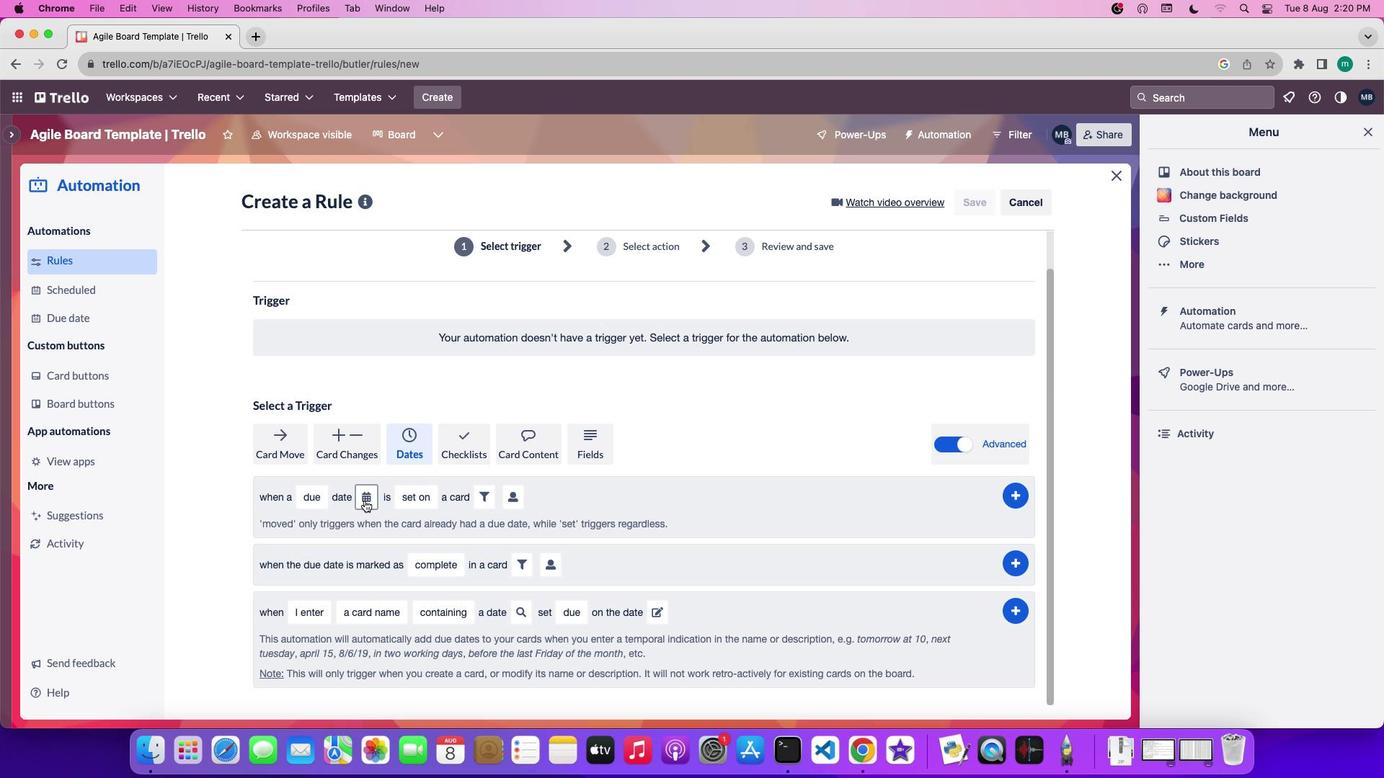 
Action: Mouse moved to (392, 691)
Screenshot: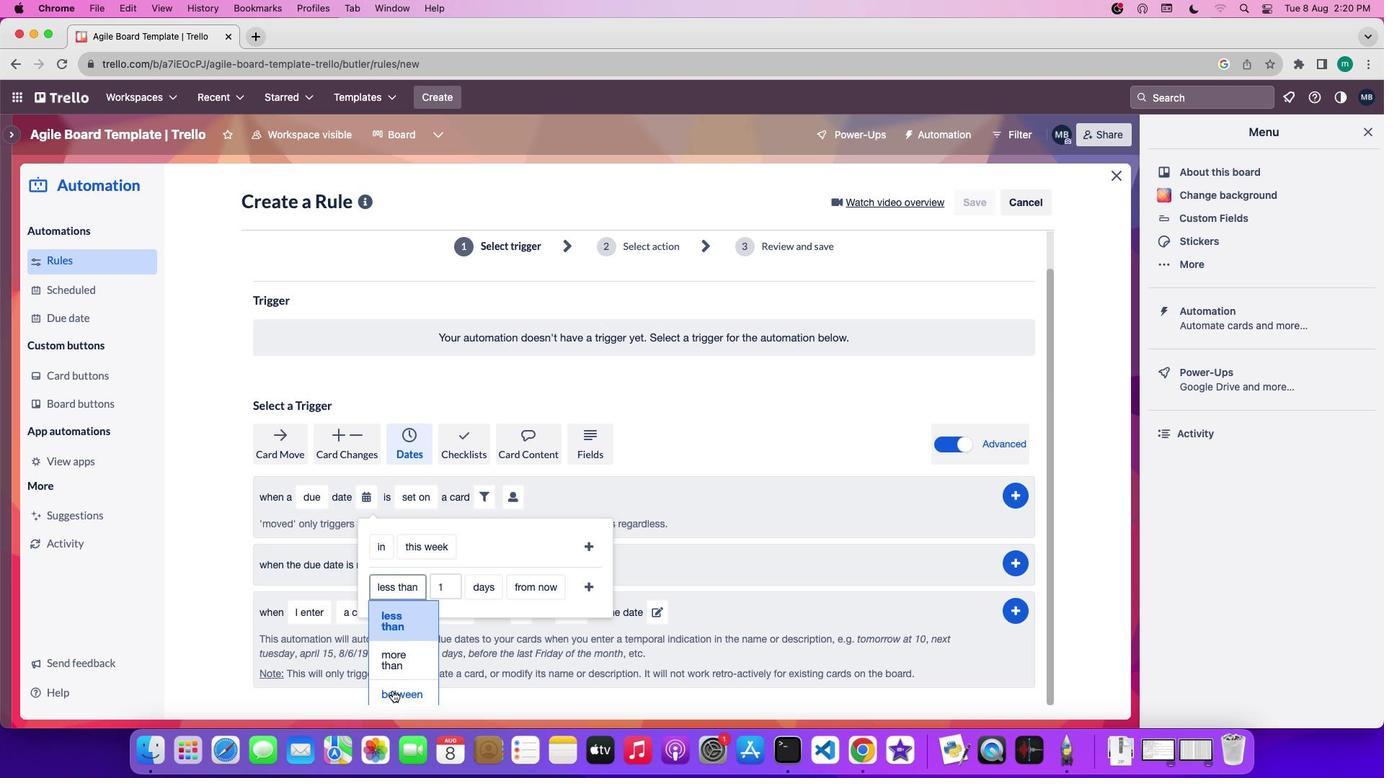 
Action: Mouse pressed left at (392, 691)
Screenshot: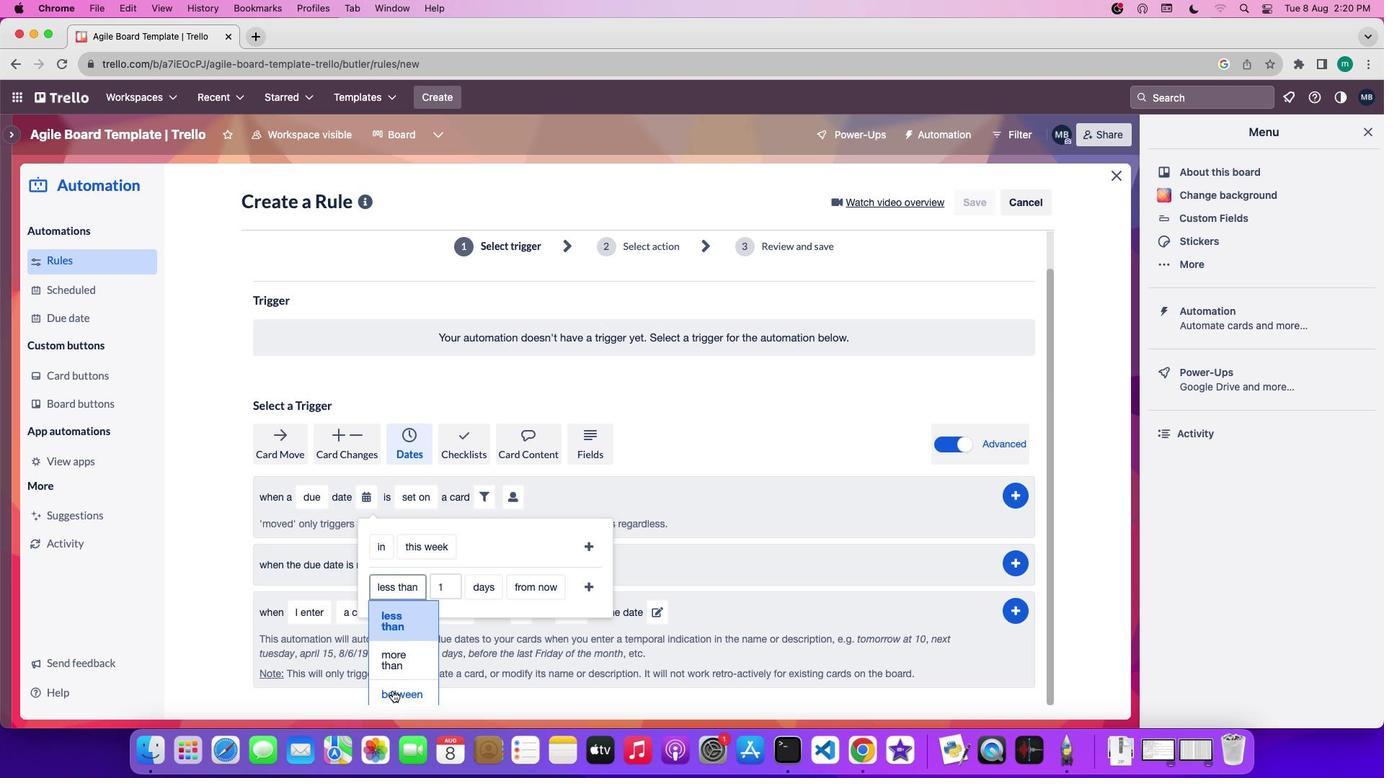 
Action: Mouse moved to (537, 584)
Screenshot: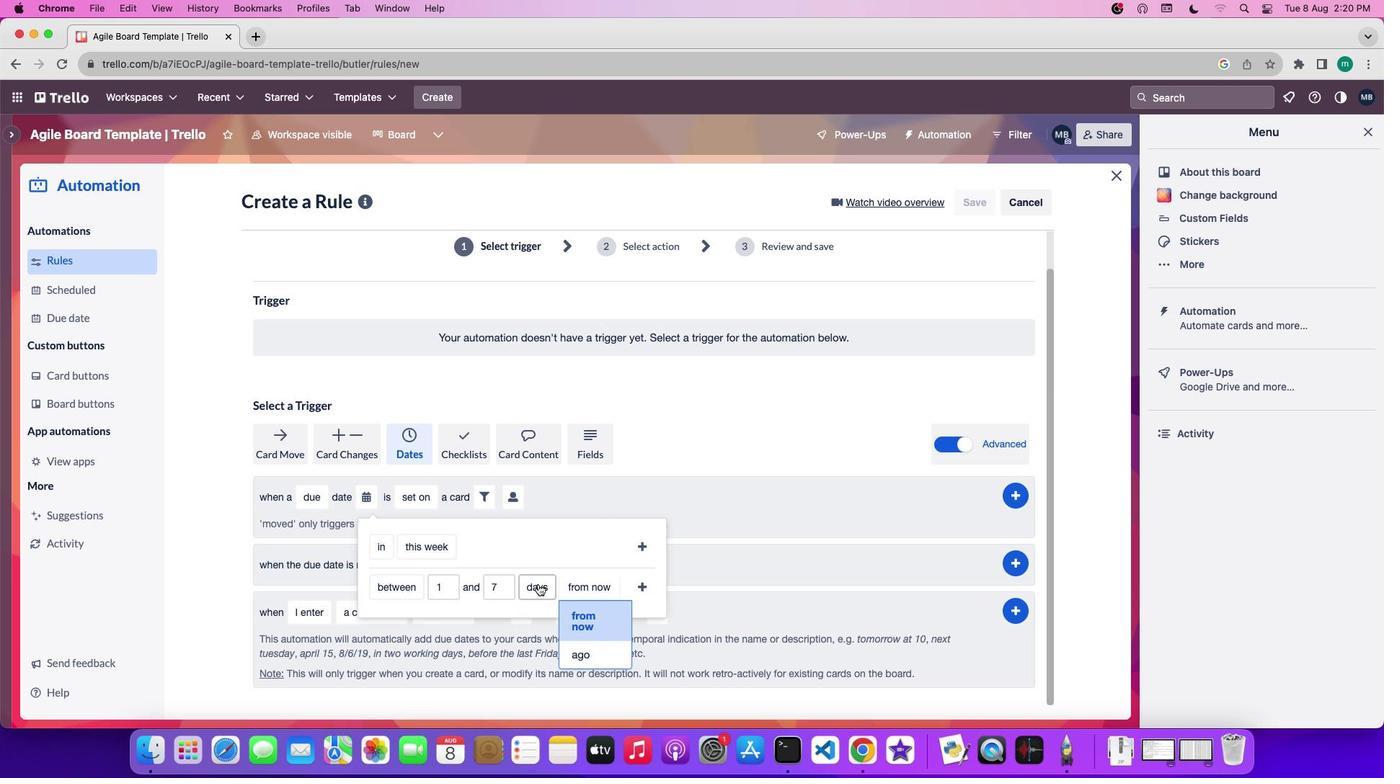 
Action: Mouse pressed left at (537, 584)
Screenshot: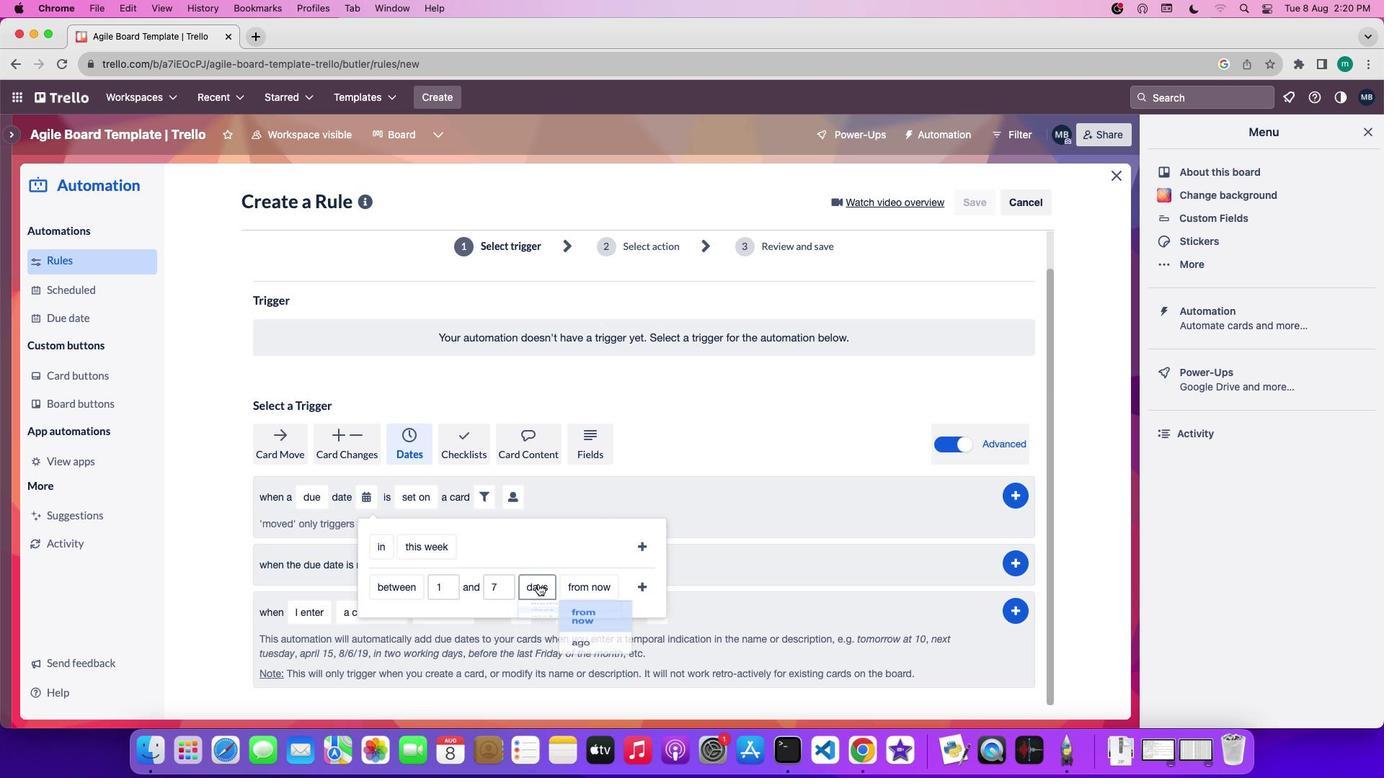 
Action: Mouse moved to (535, 644)
Screenshot: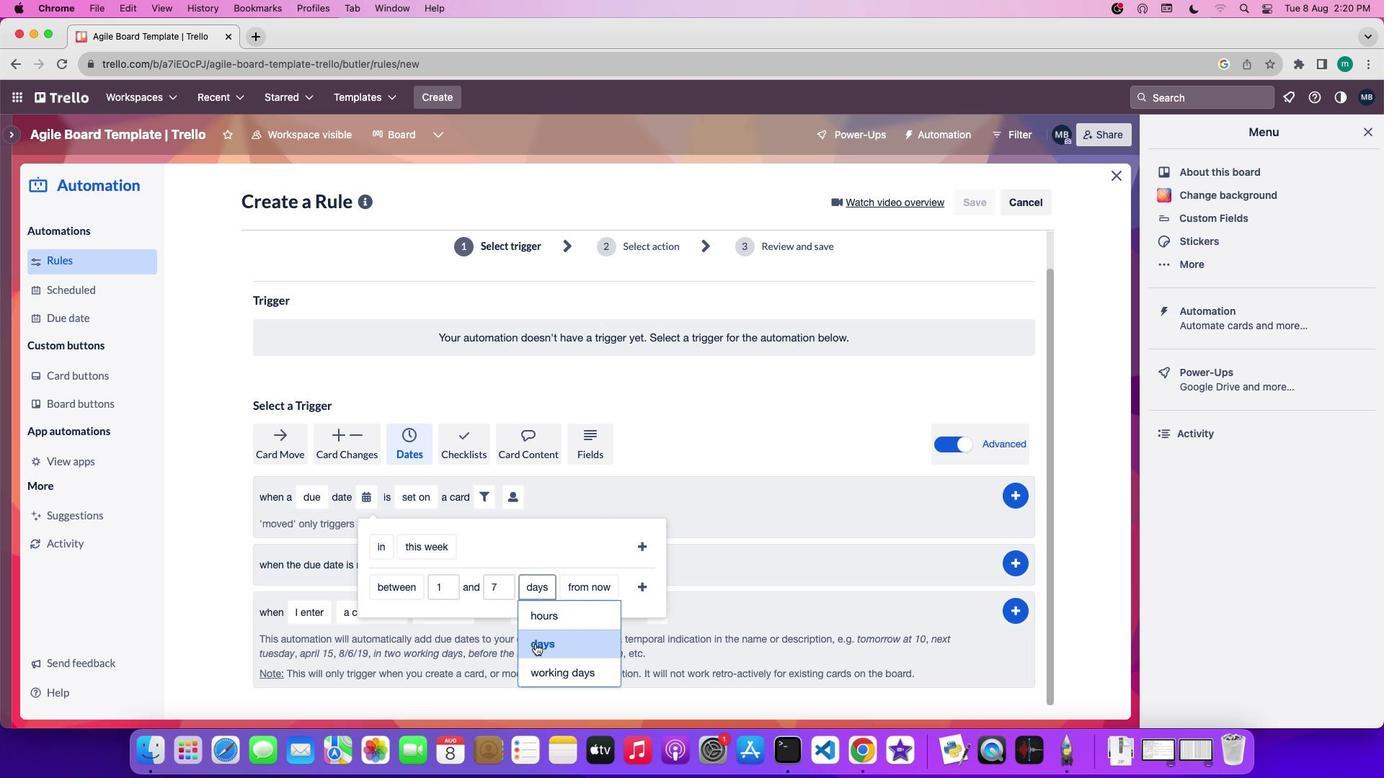 
Action: Mouse pressed left at (535, 644)
Screenshot: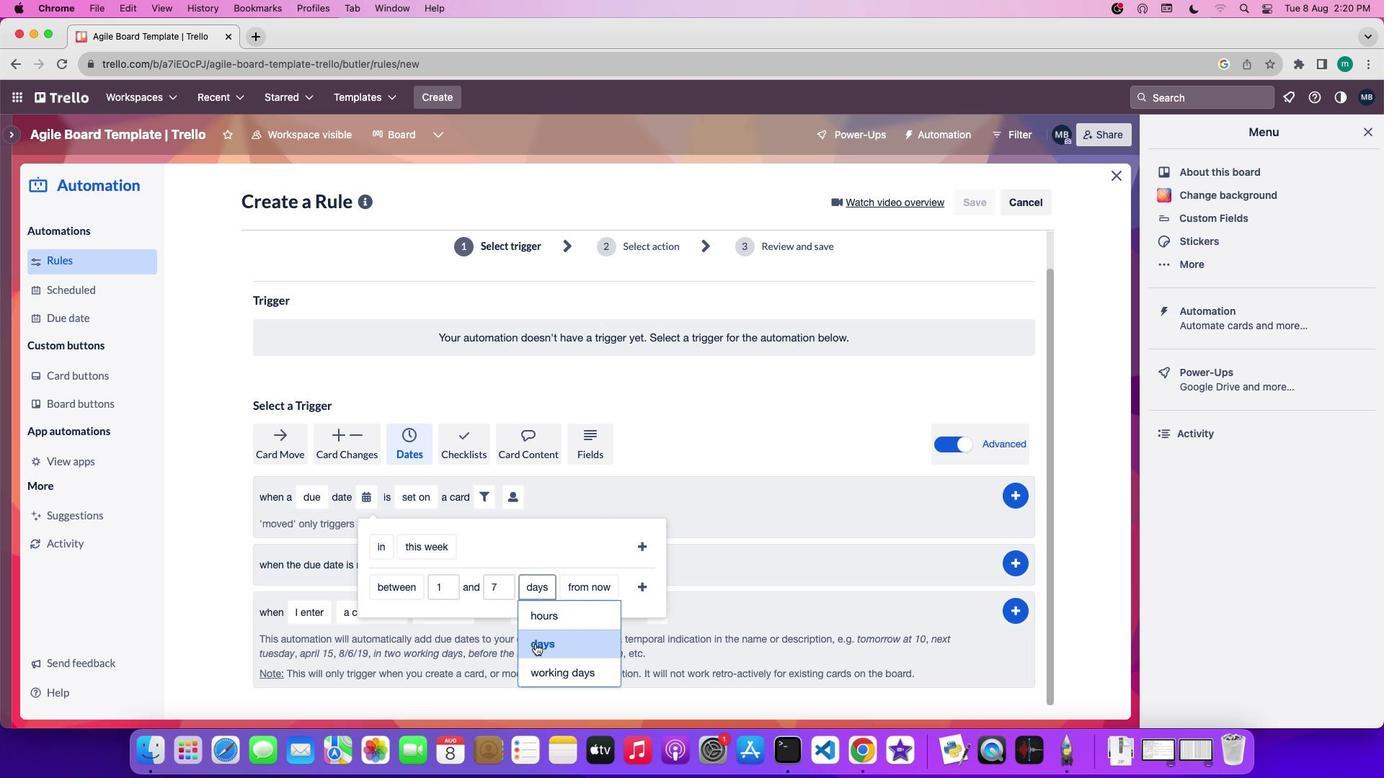 
Action: Mouse moved to (580, 592)
Screenshot: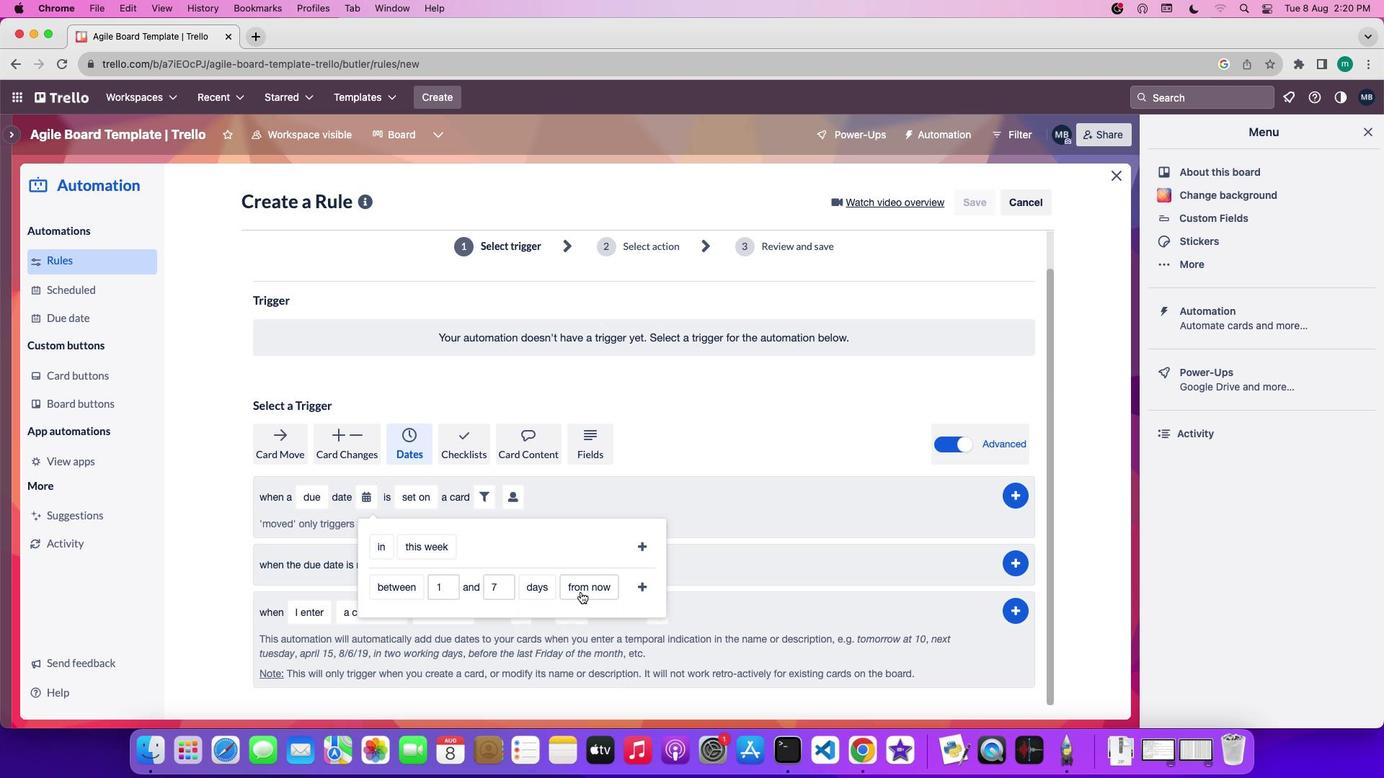 
Action: Mouse pressed left at (580, 592)
Screenshot: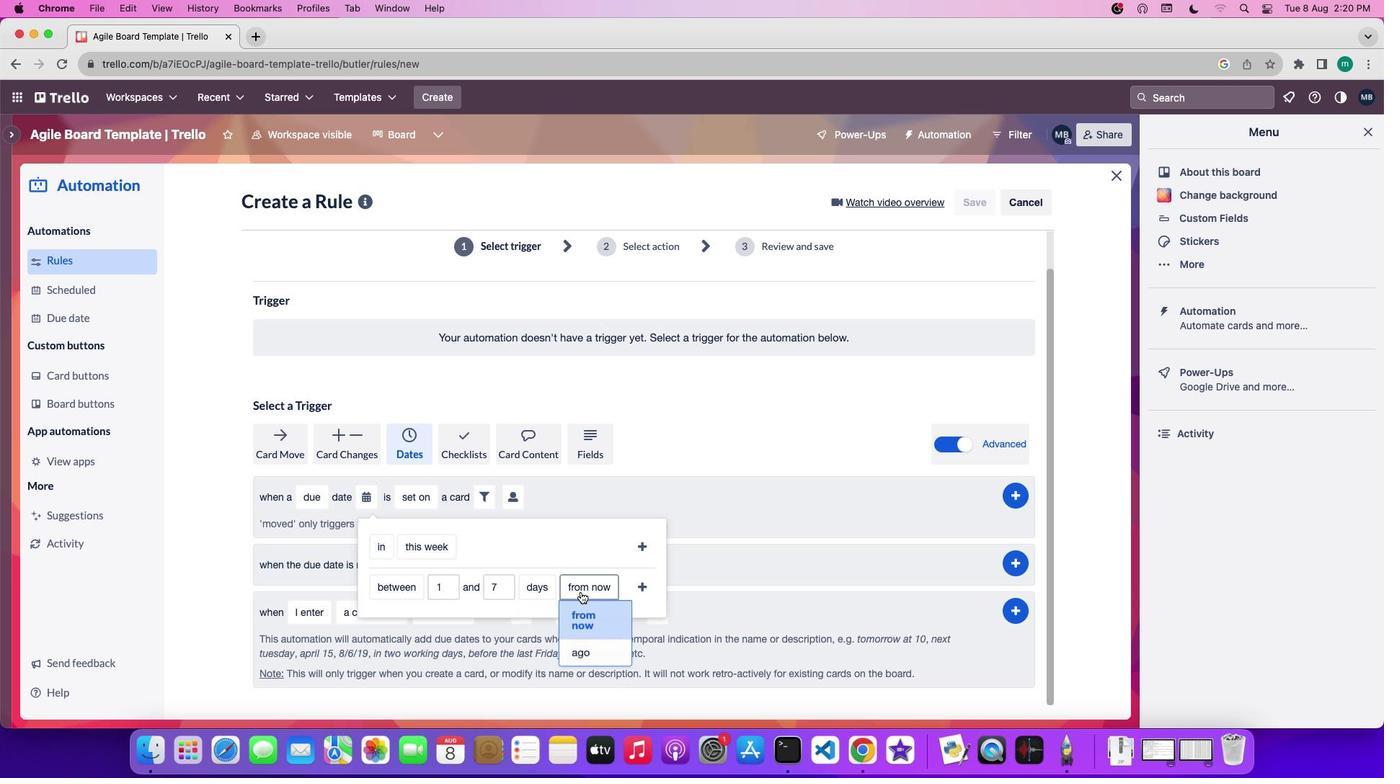 
Action: Mouse moved to (548, 589)
Screenshot: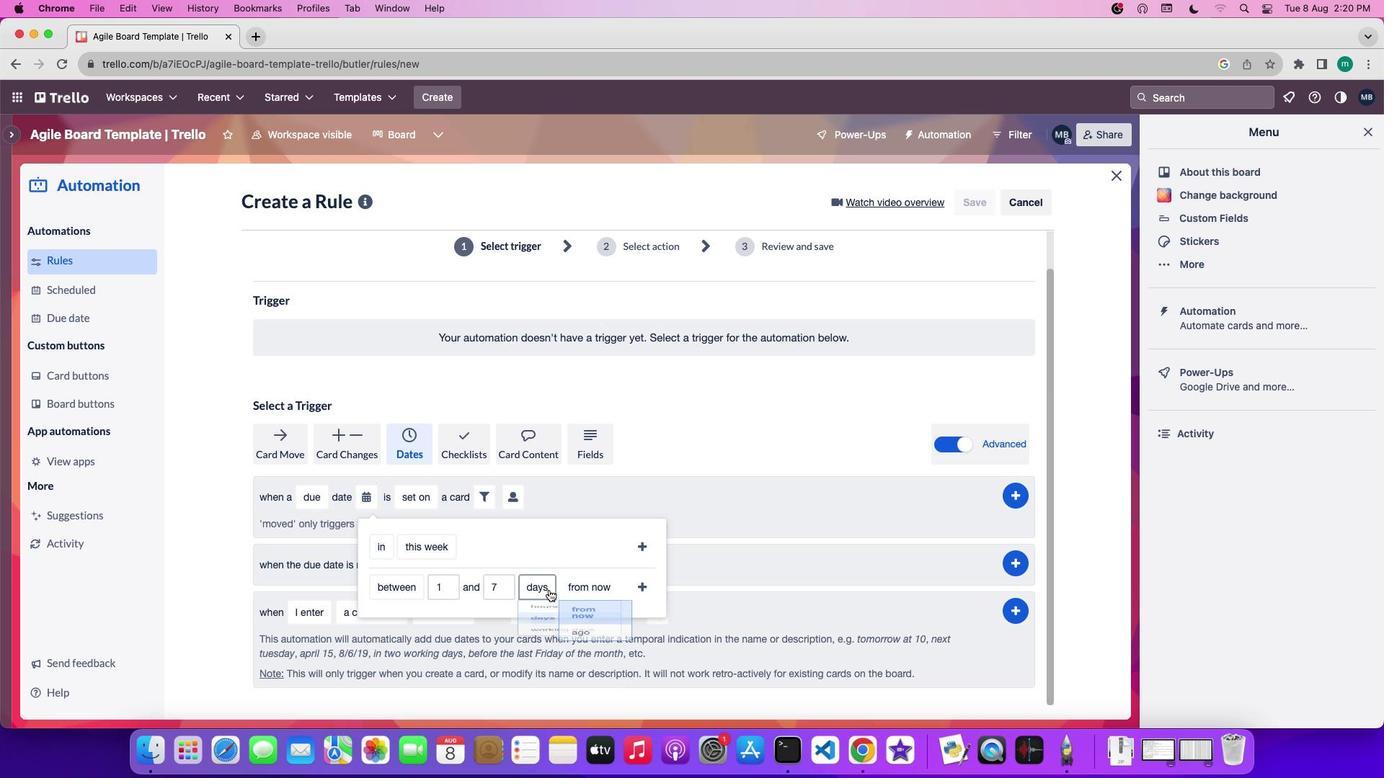 
Action: Mouse pressed left at (548, 589)
Screenshot: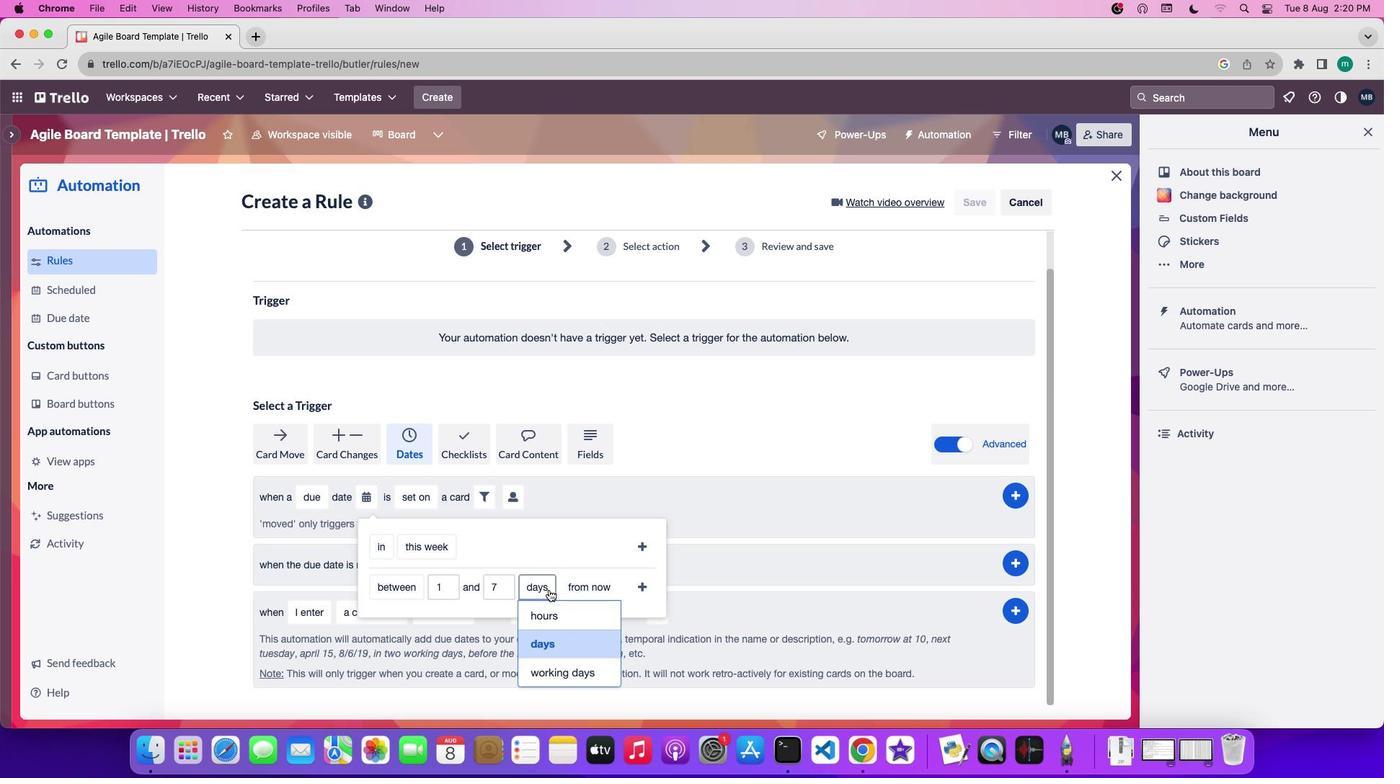 
Action: Mouse moved to (541, 669)
Screenshot: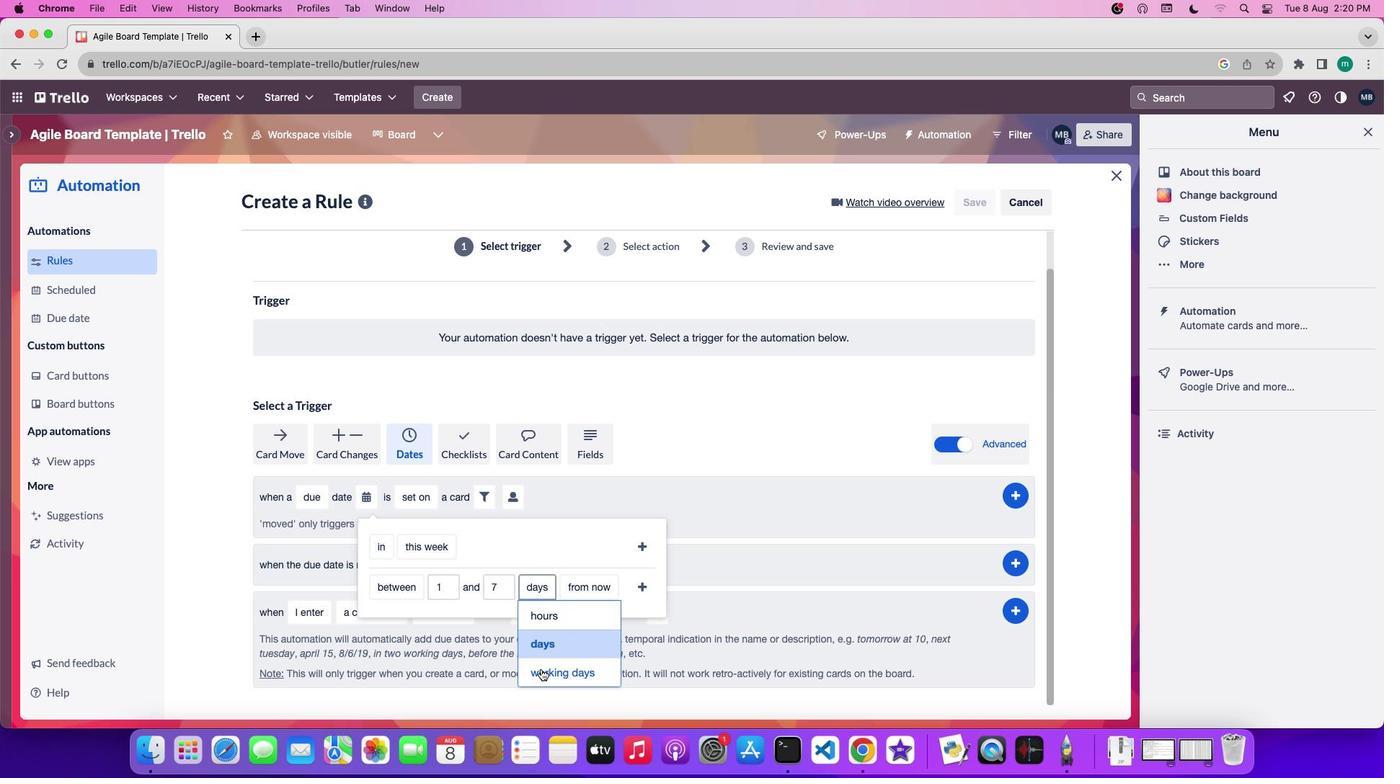 
Action: Mouse pressed left at (541, 669)
Screenshot: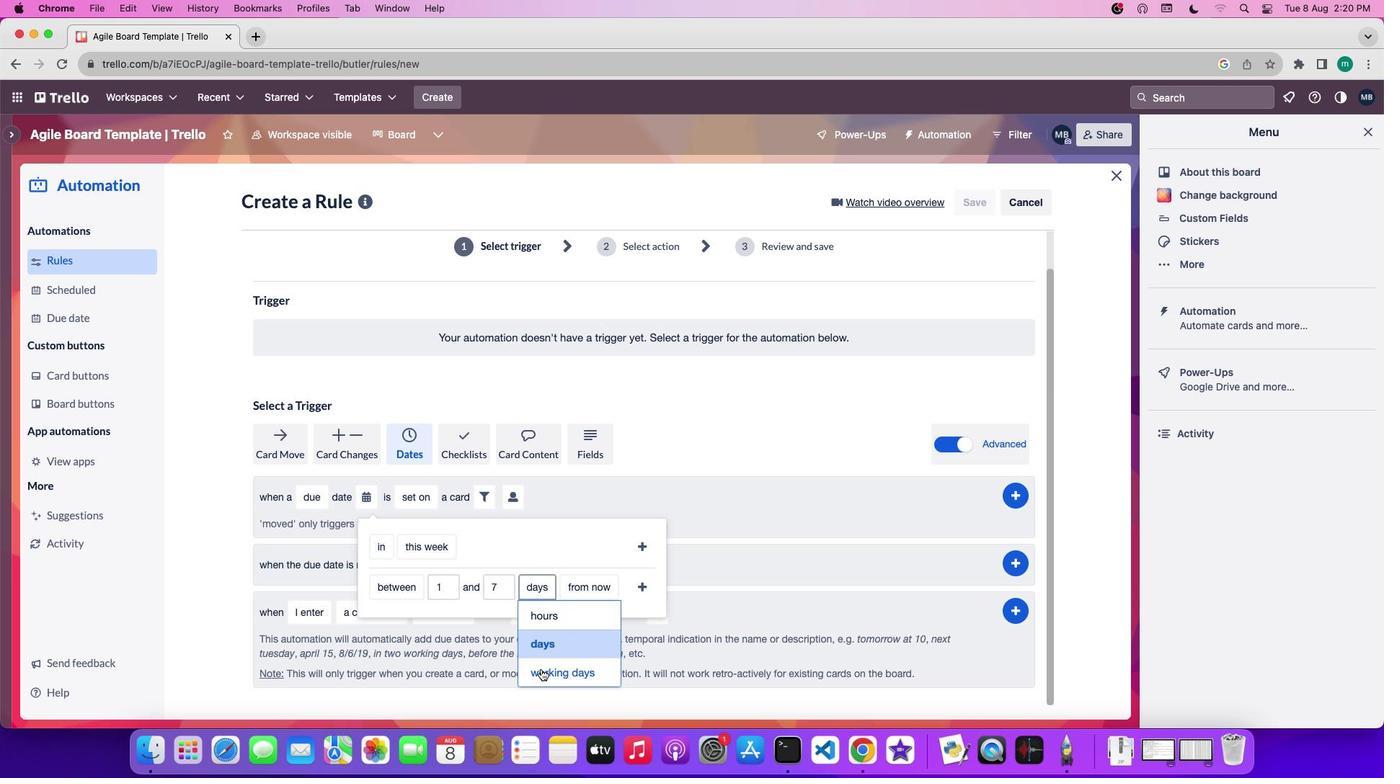 
Action: Mouse moved to (617, 586)
Screenshot: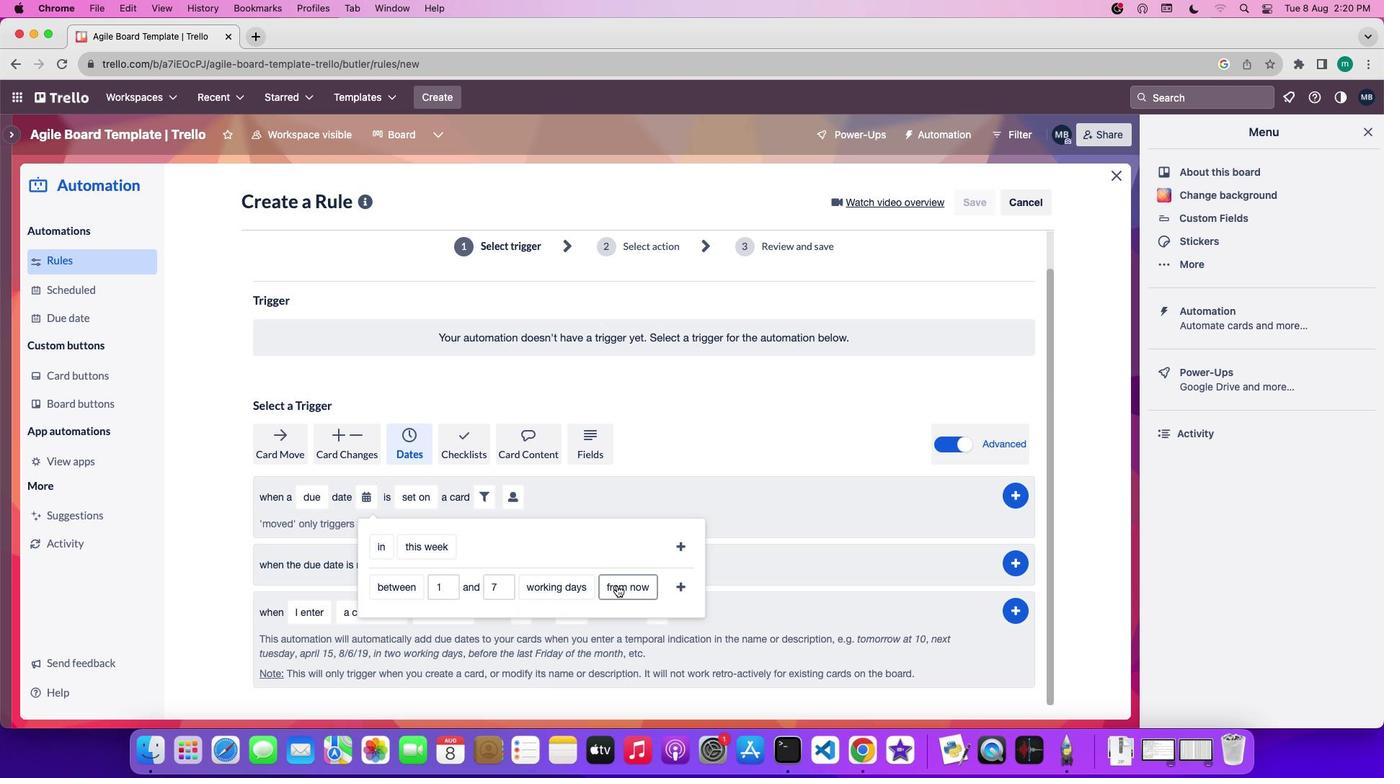 
Action: Mouse pressed left at (617, 586)
Screenshot: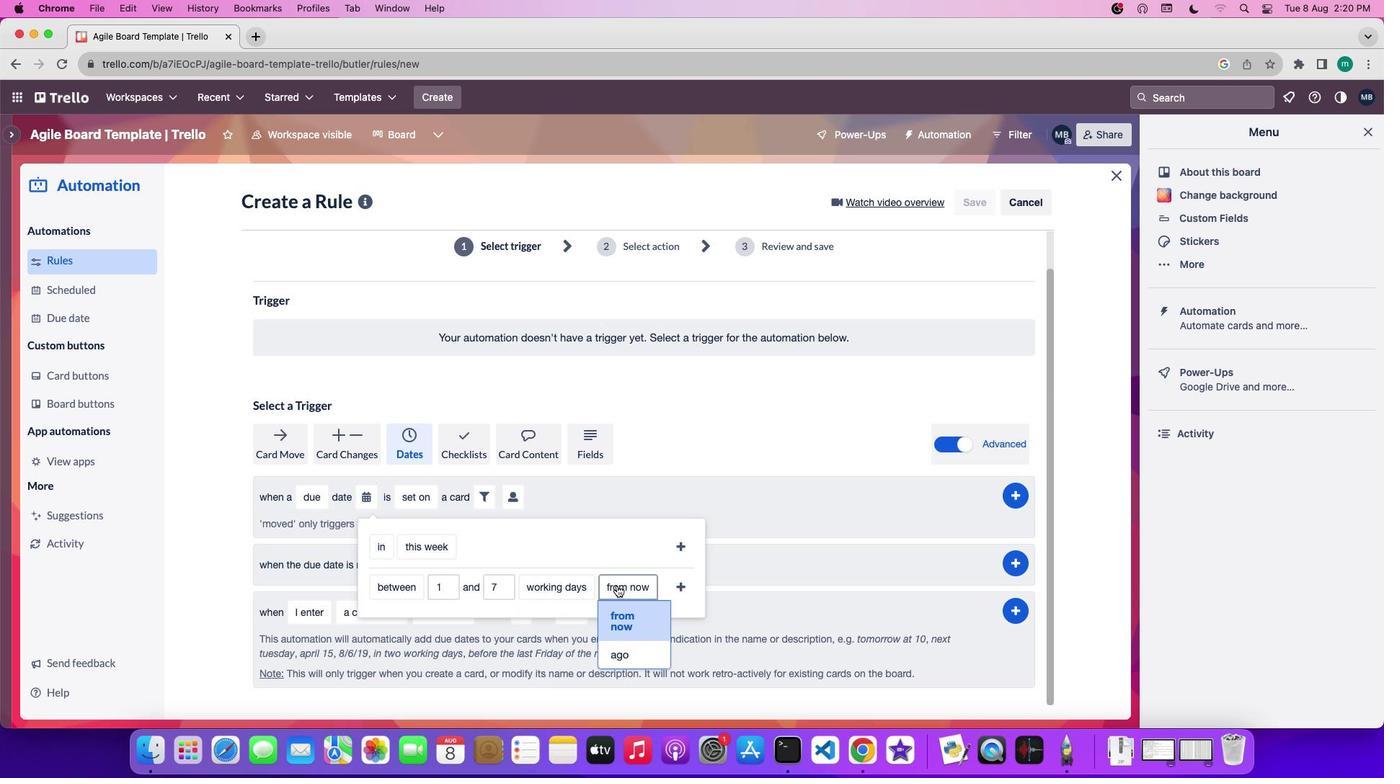 
Action: Mouse moved to (622, 620)
Screenshot: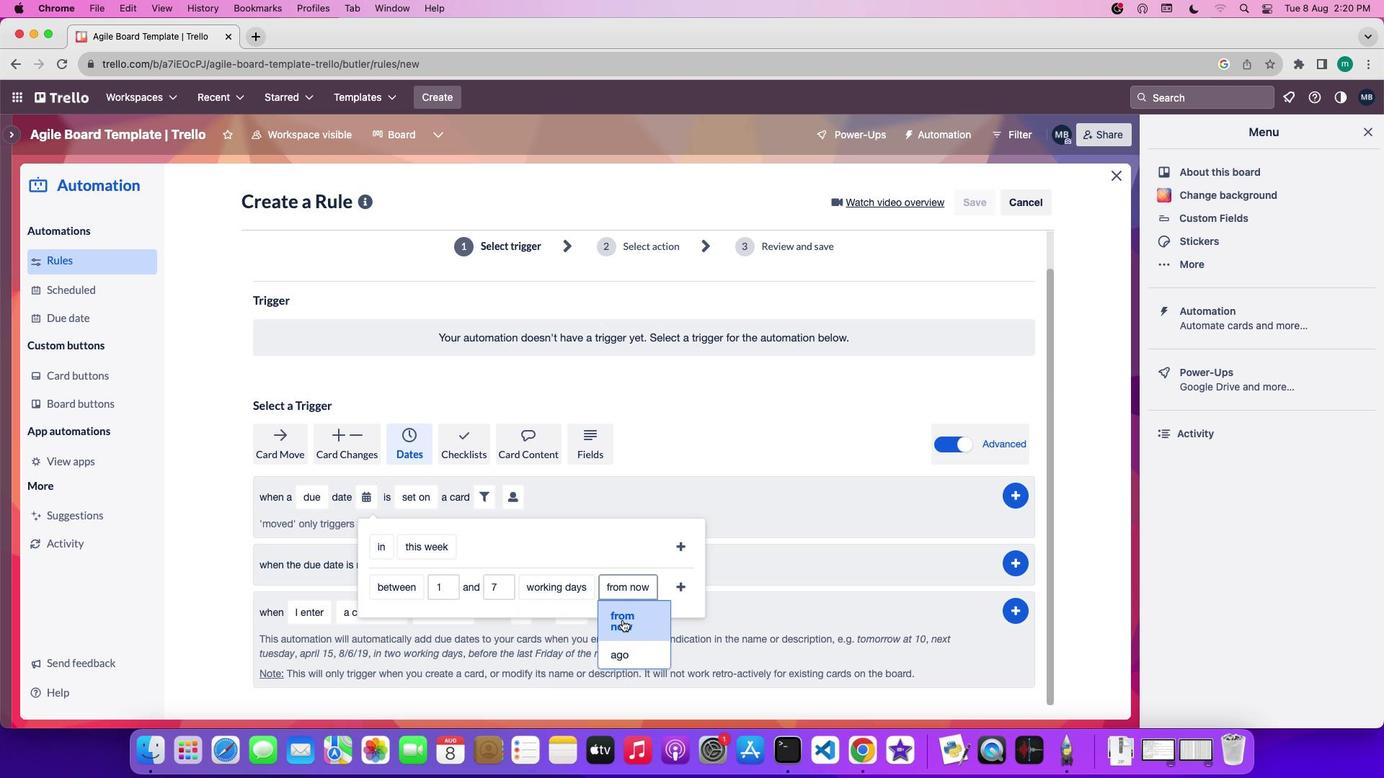 
Action: Mouse pressed left at (622, 620)
Screenshot: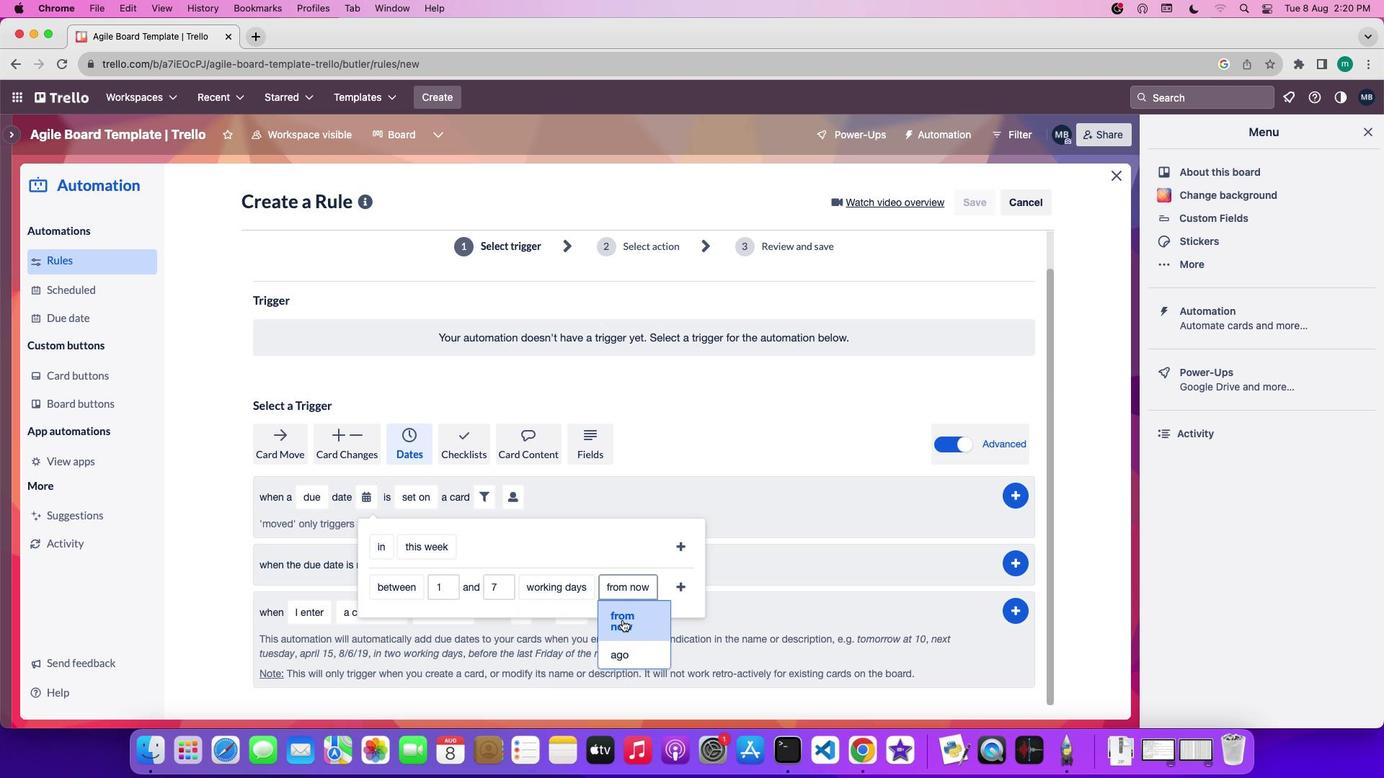 
Action: Mouse moved to (682, 590)
Screenshot: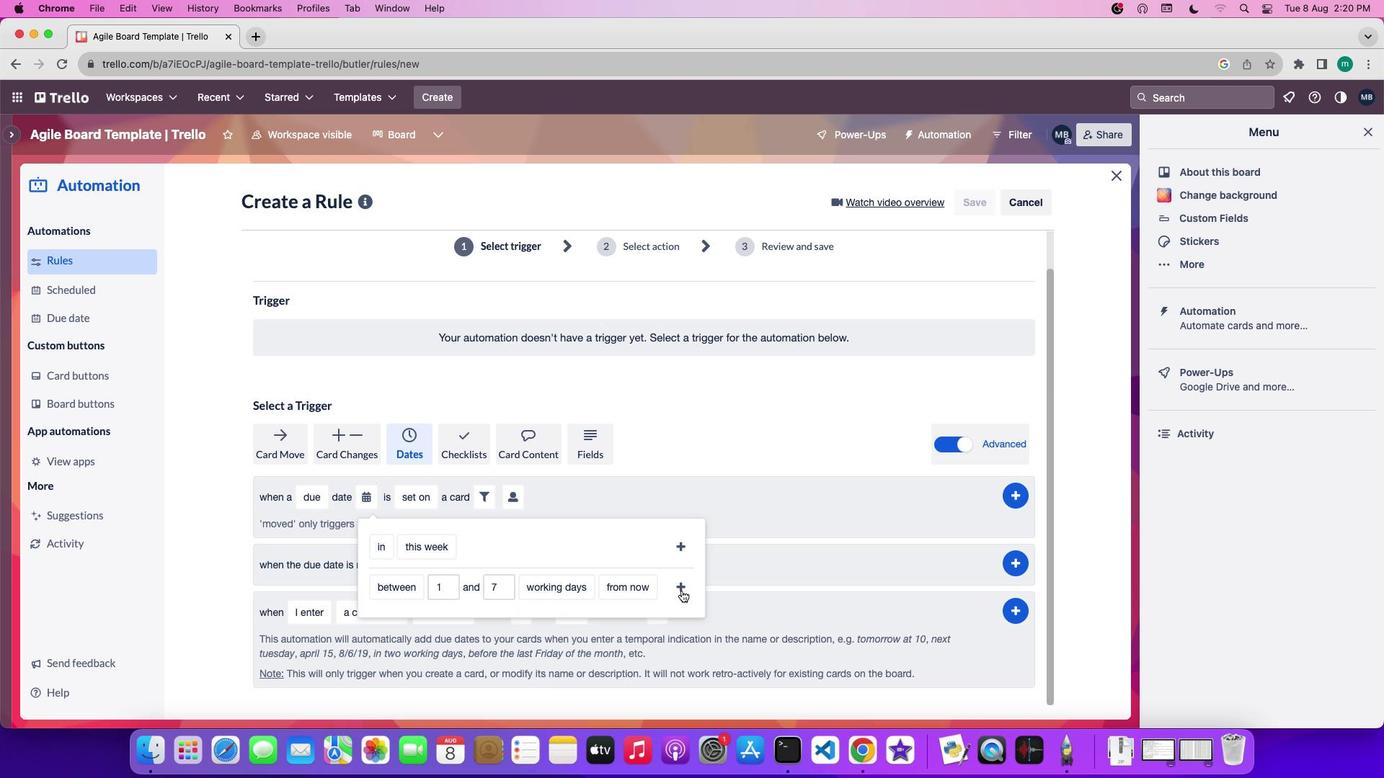 
Action: Mouse pressed left at (682, 590)
Screenshot: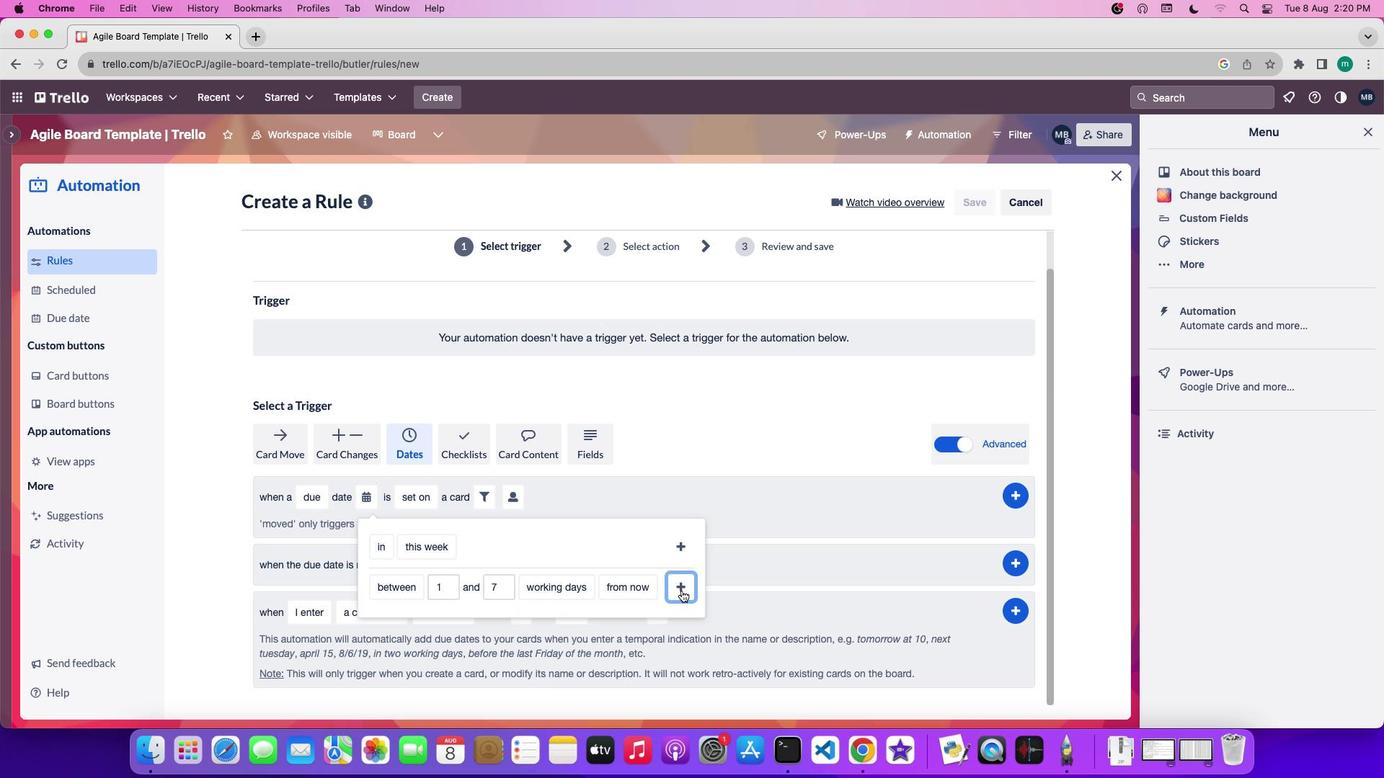 
Action: Mouse moved to (618, 519)
Screenshot: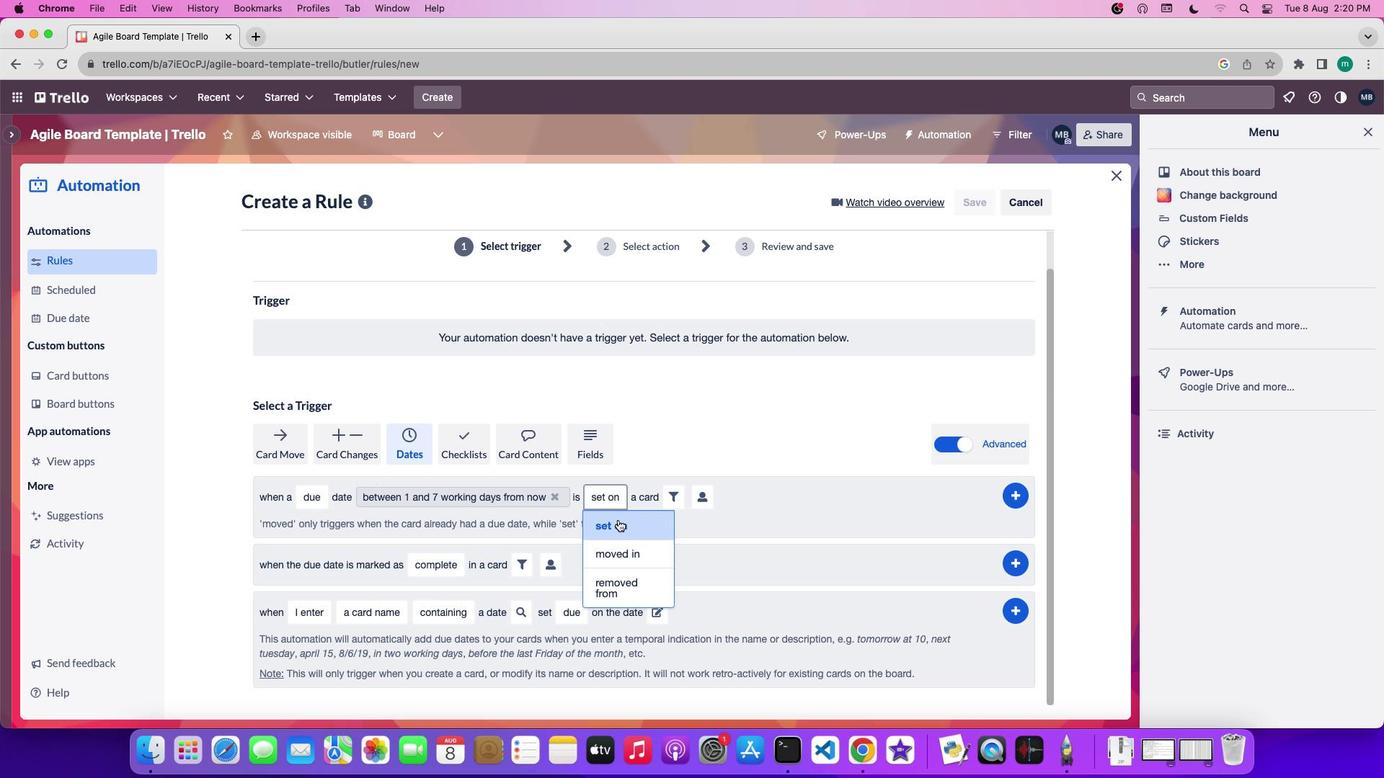 
Action: Mouse pressed left at (618, 519)
Screenshot: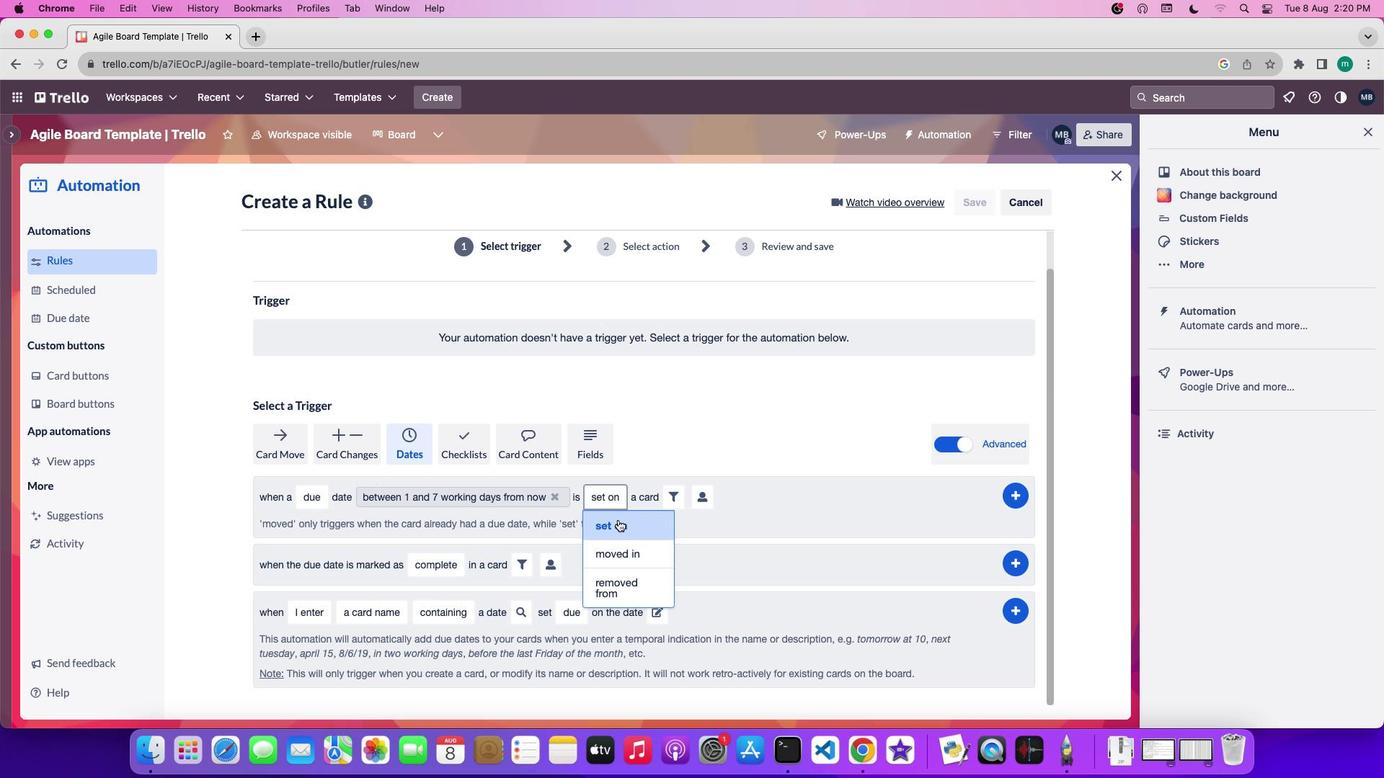 
Action: Mouse moved to (702, 498)
Screenshot: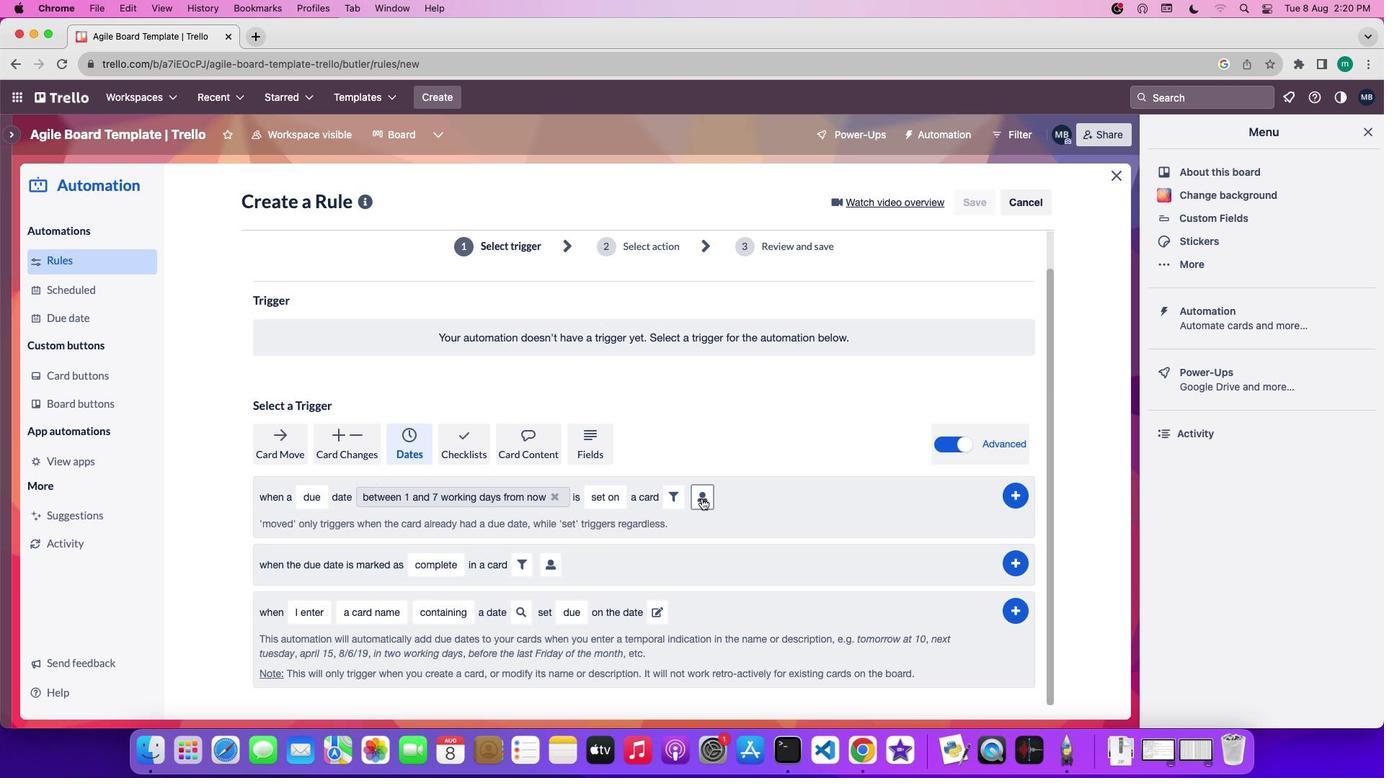
Action: Mouse pressed left at (702, 498)
Screenshot: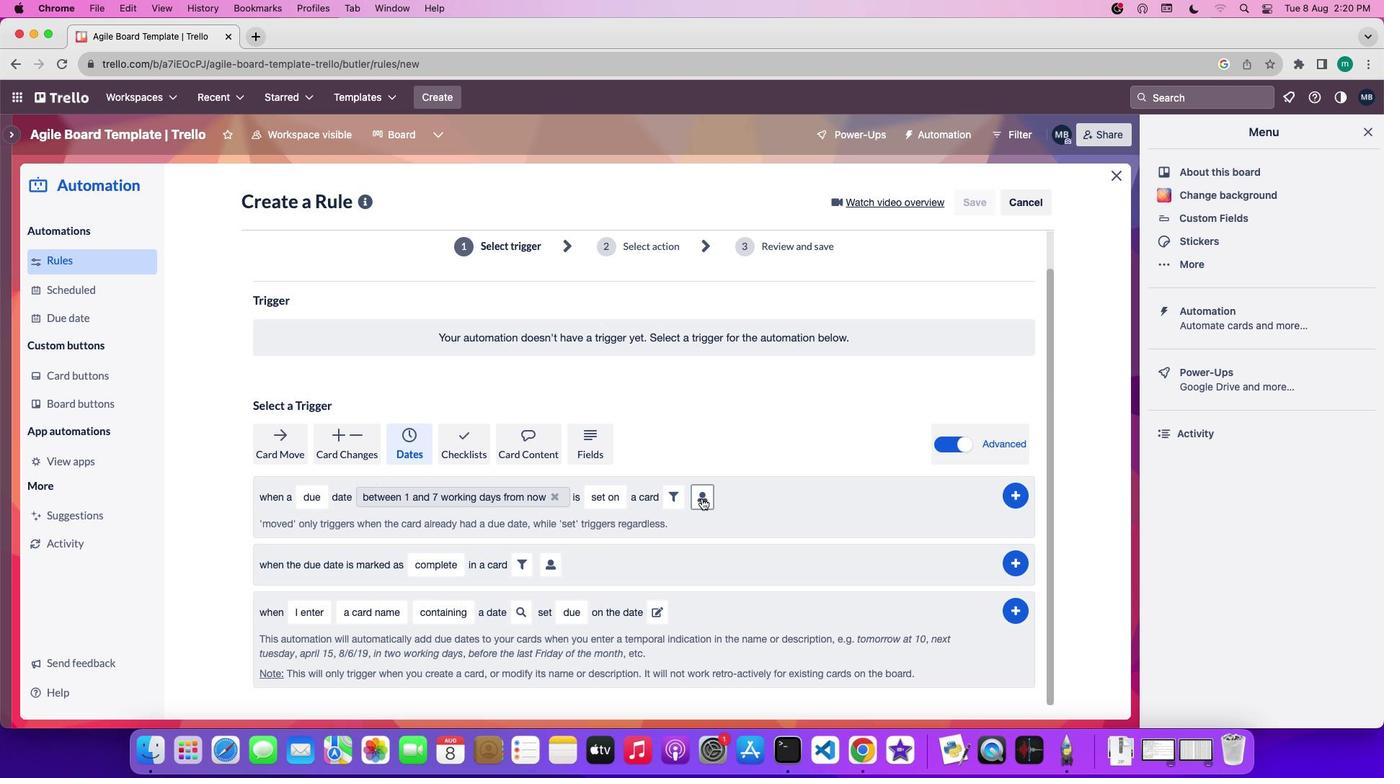 
Action: Mouse moved to (951, 591)
Screenshot: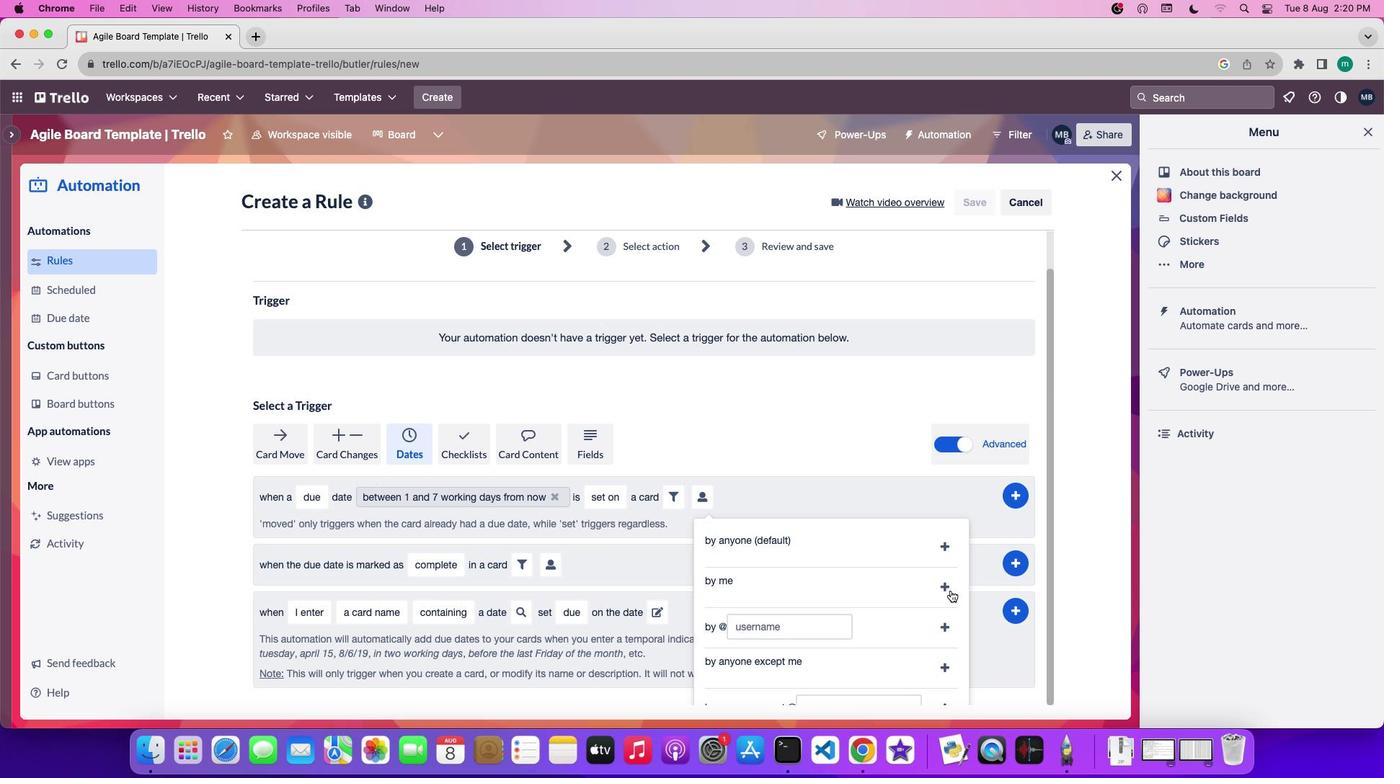 
Action: Mouse pressed left at (951, 591)
Screenshot: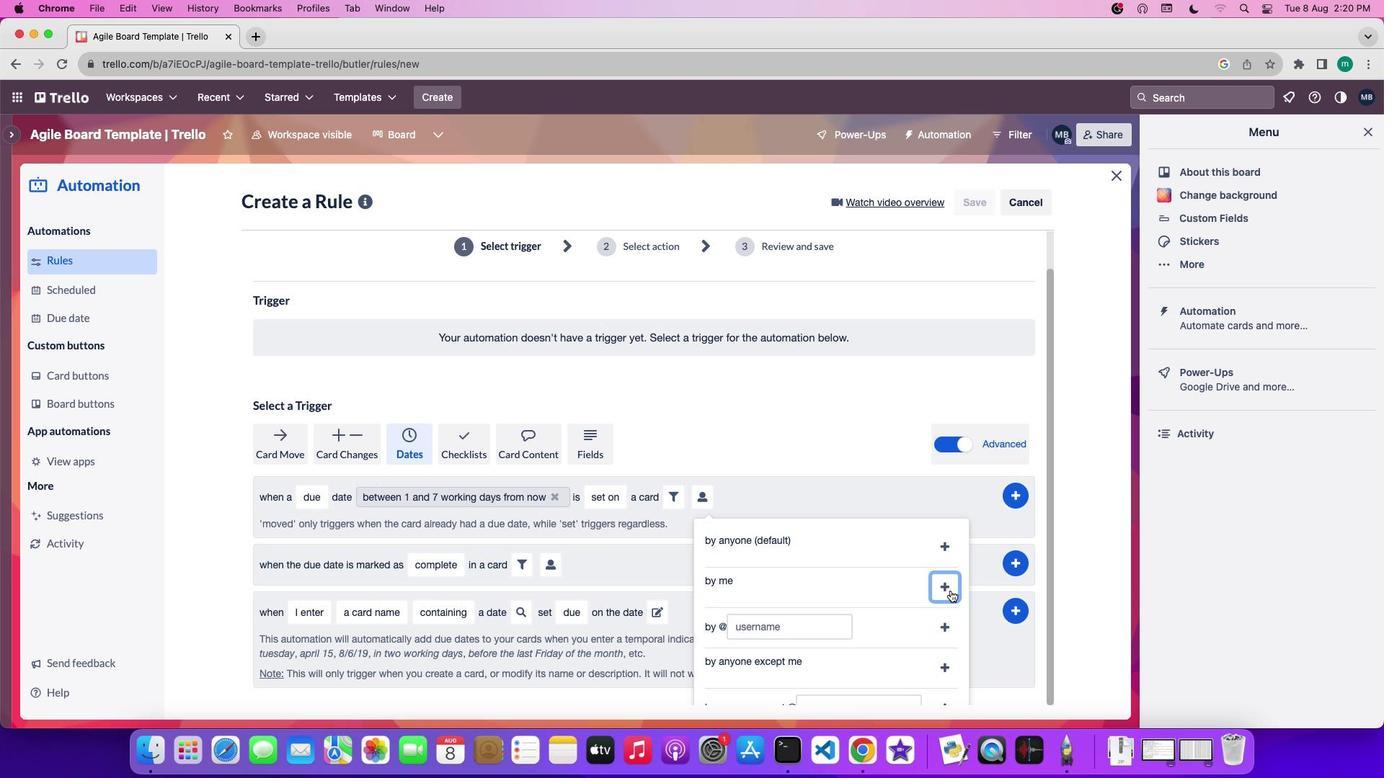 
Action: Mouse moved to (1027, 497)
Screenshot: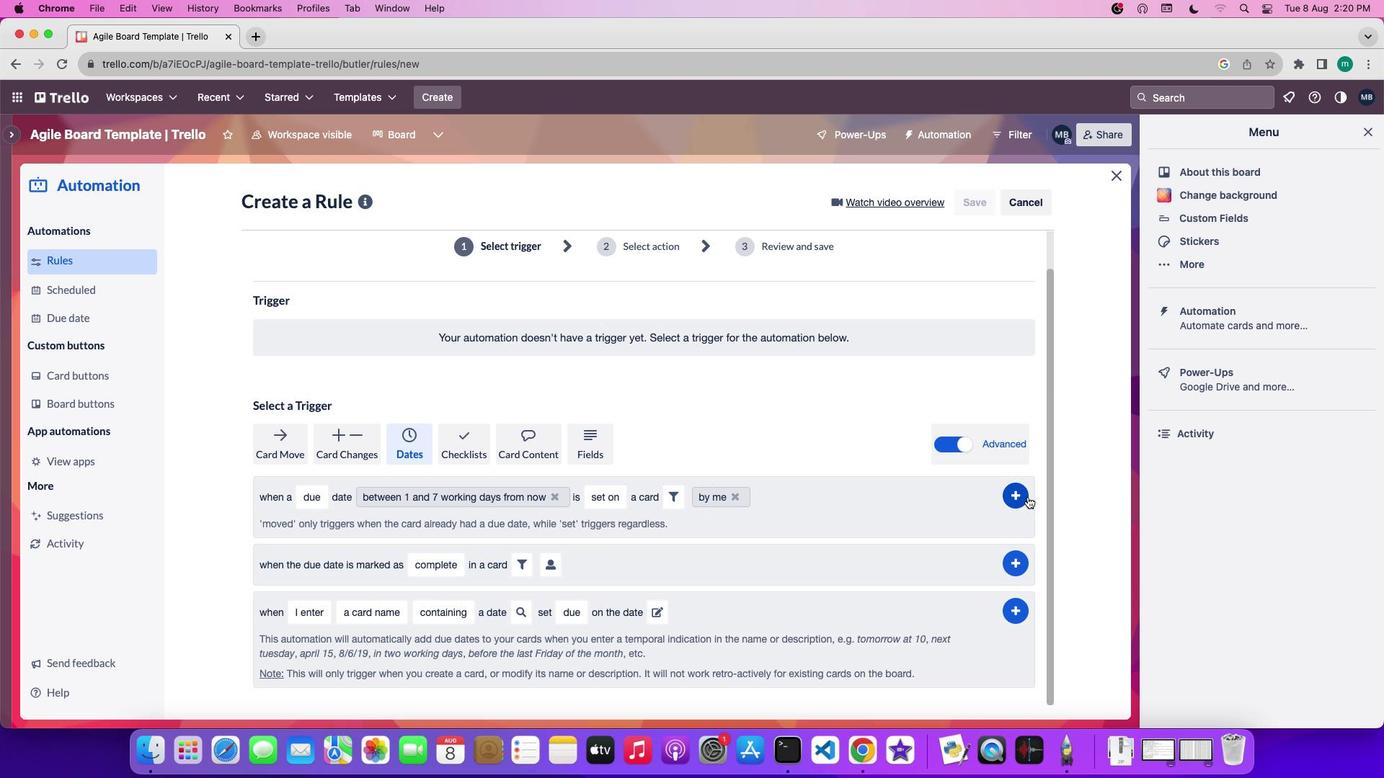 
Action: Mouse pressed left at (1027, 497)
Screenshot: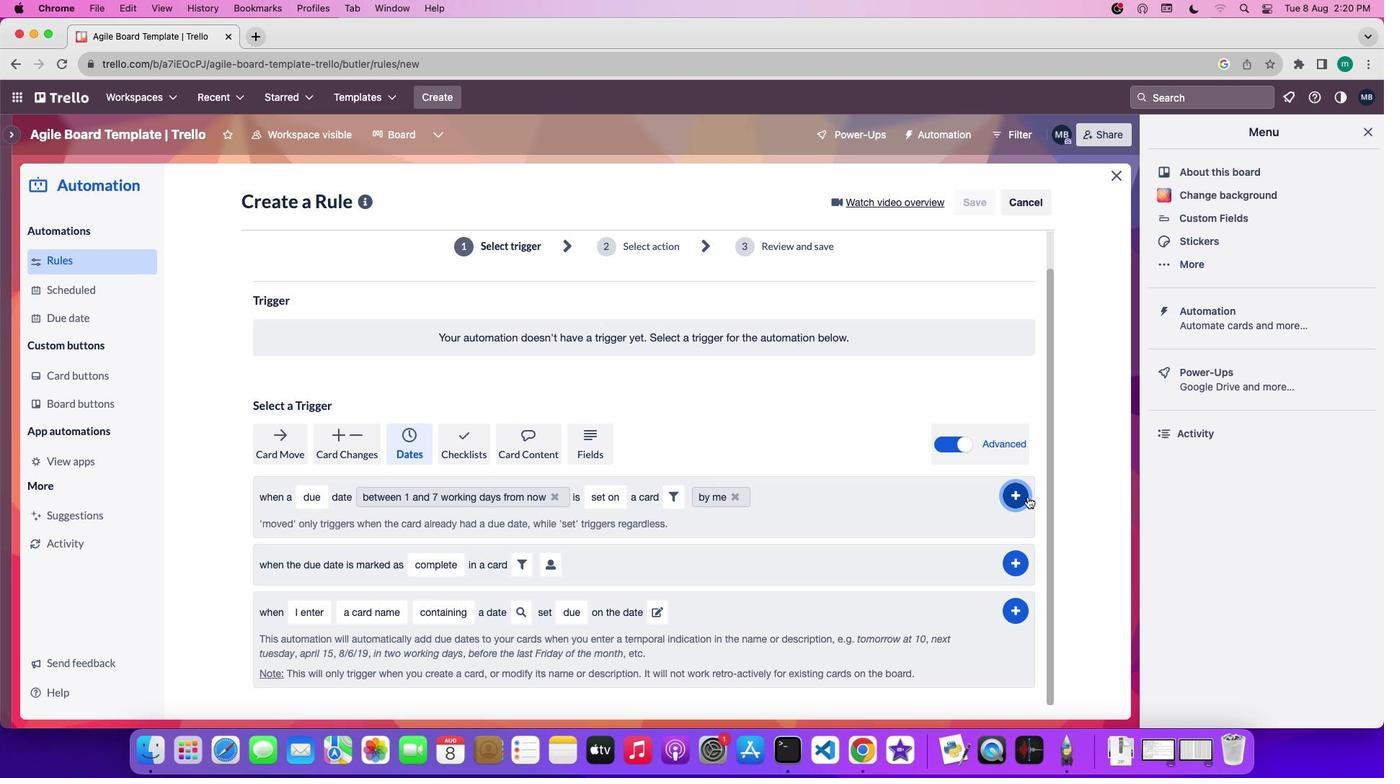 
Action: Mouse moved to (1027, 496)
Screenshot: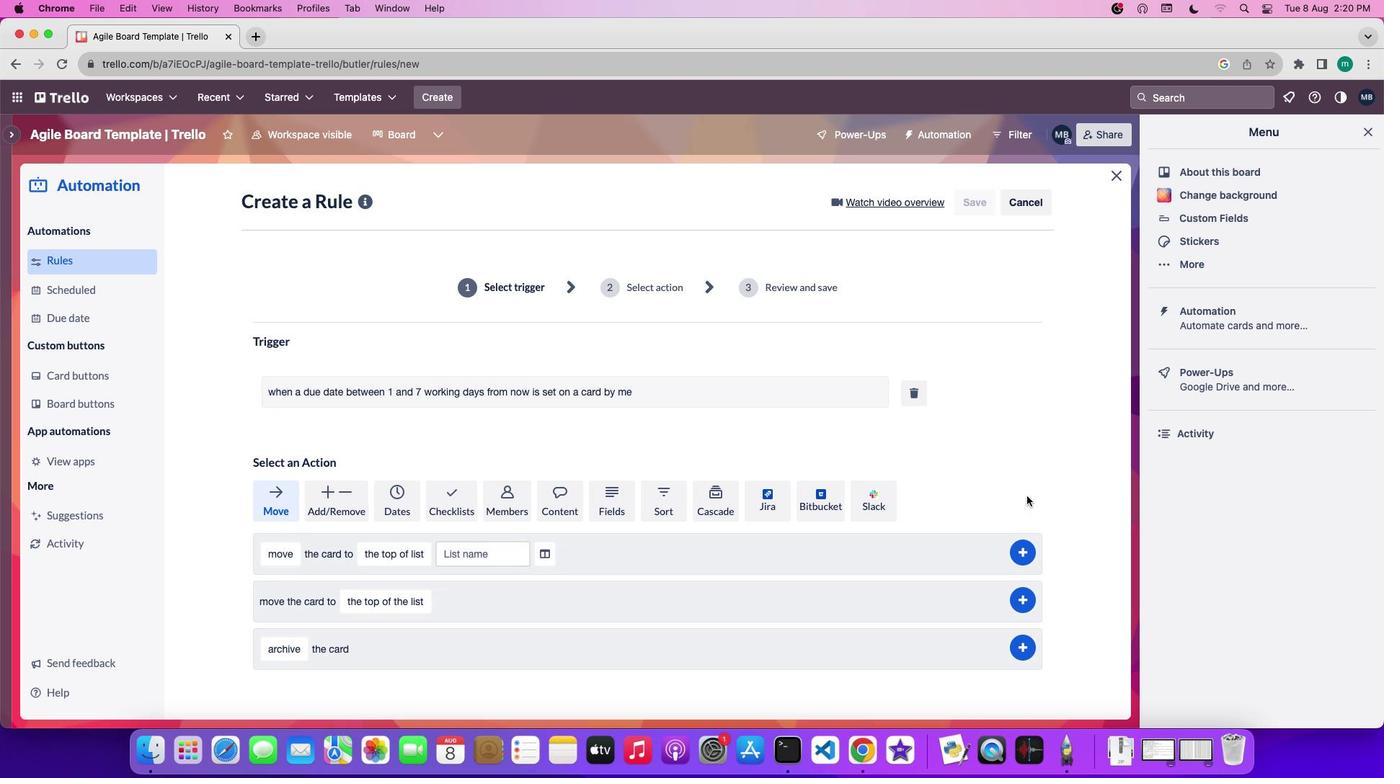 
